 Task: Find directions from Amsterdam to Keukenhof Gardens in the Netherlands.
Action: Mouse moved to (337, 100)
Screenshot: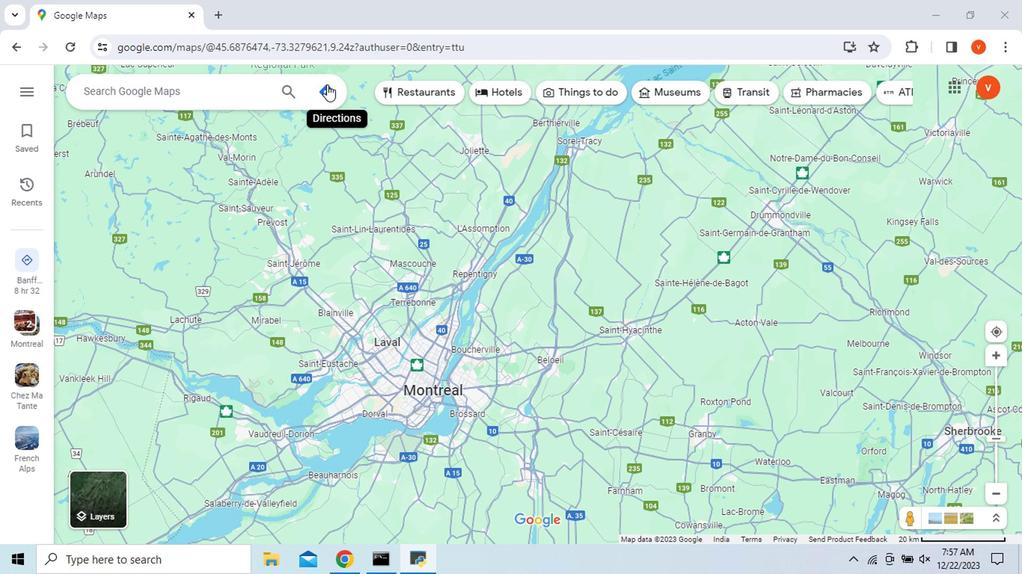 
Action: Mouse pressed left at (337, 100)
Screenshot: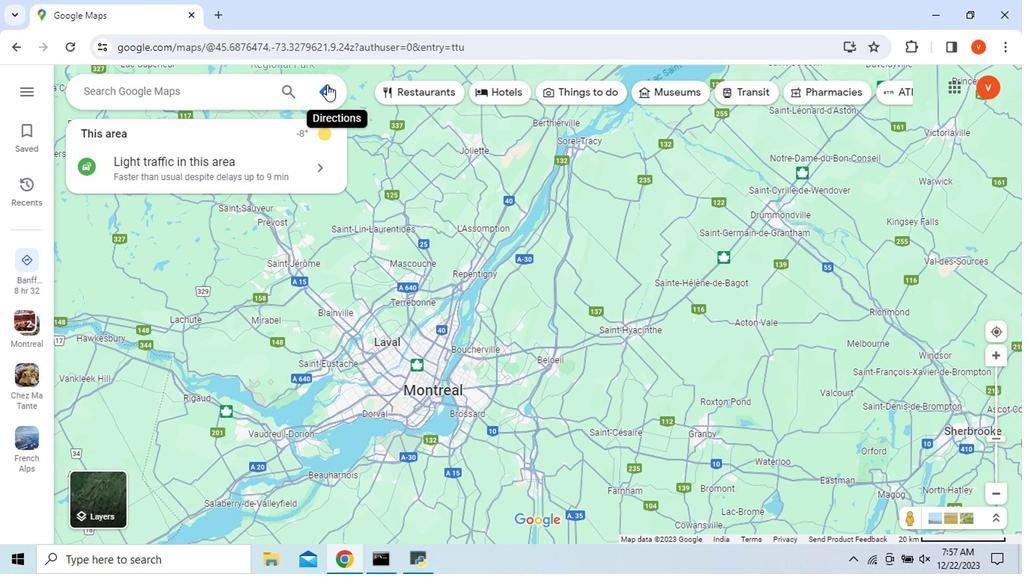 
Action: Mouse moved to (139, 150)
Screenshot: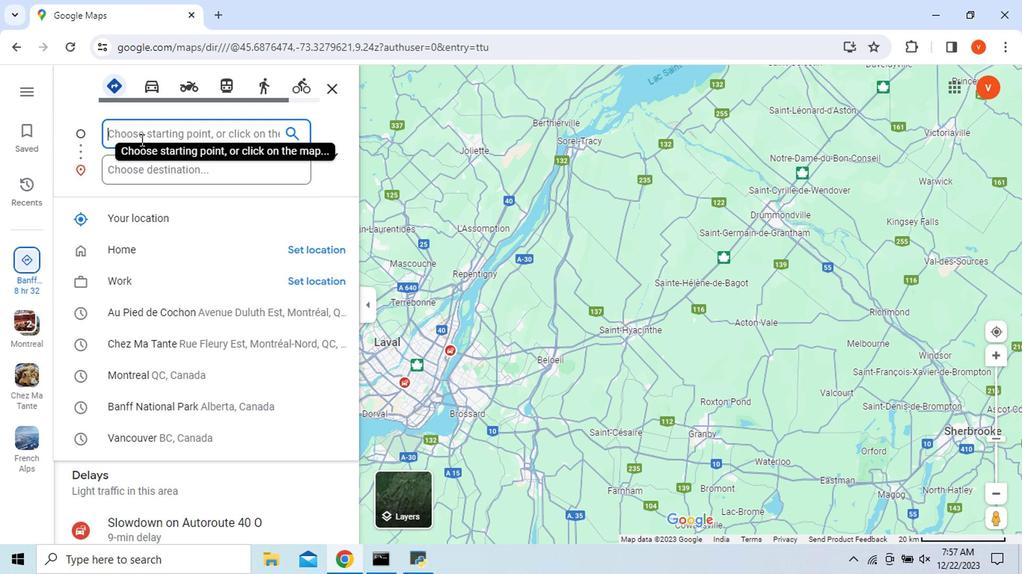 
Action: Key pressed <Key.shift>Amsterdam
Screenshot: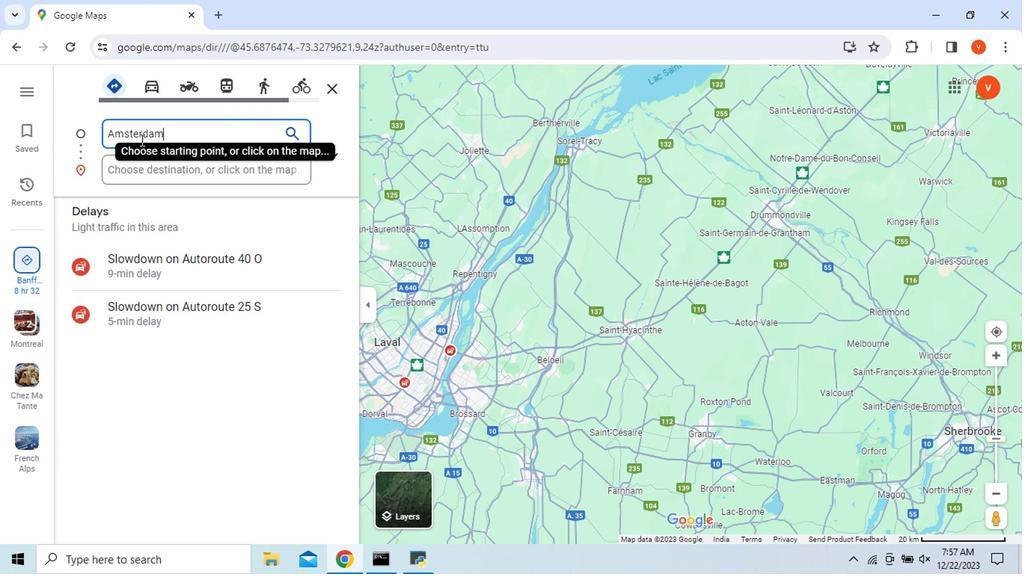 
Action: Mouse moved to (173, 215)
Screenshot: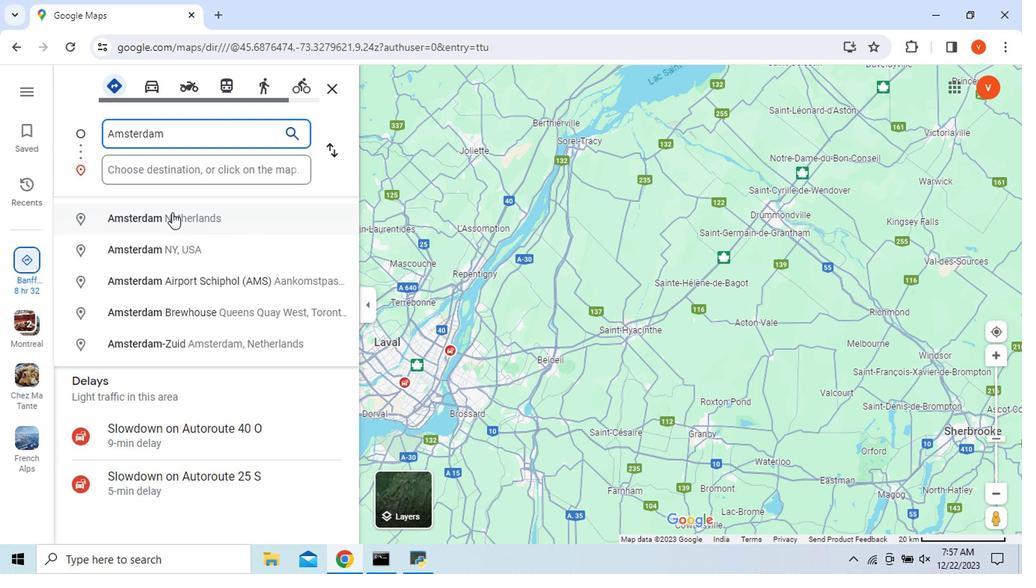 
Action: Mouse pressed left at (173, 215)
Screenshot: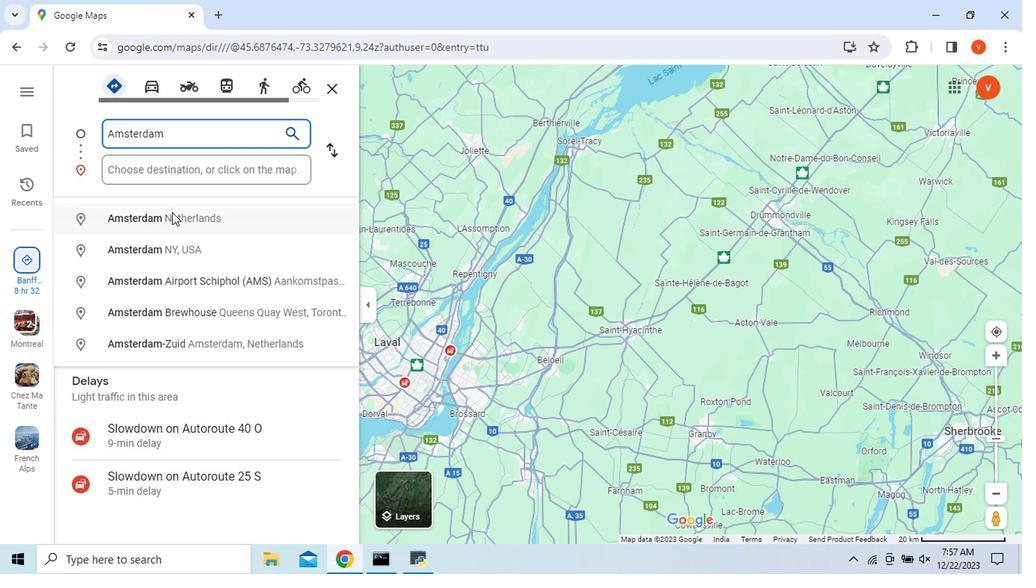 
Action: Mouse moved to (122, 177)
Screenshot: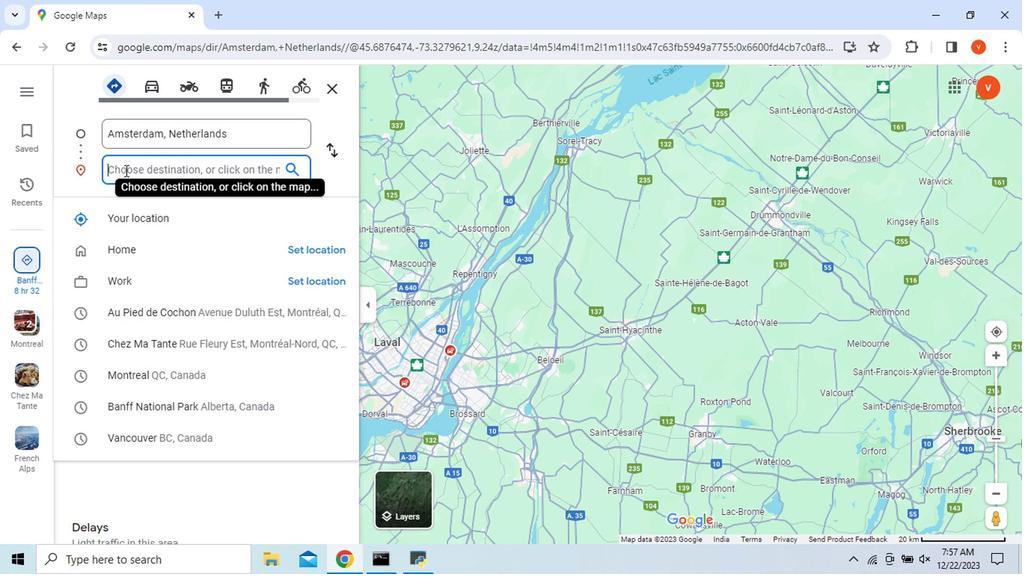 
Action: Mouse pressed left at (122, 177)
Screenshot: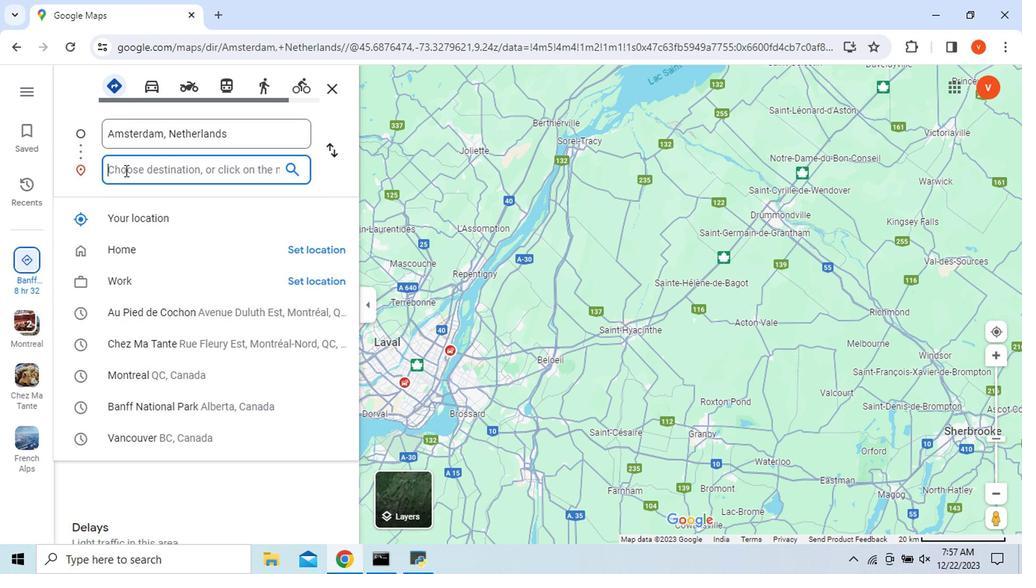 
Action: Key pressed <Key.shift_r>Keu
Screenshot: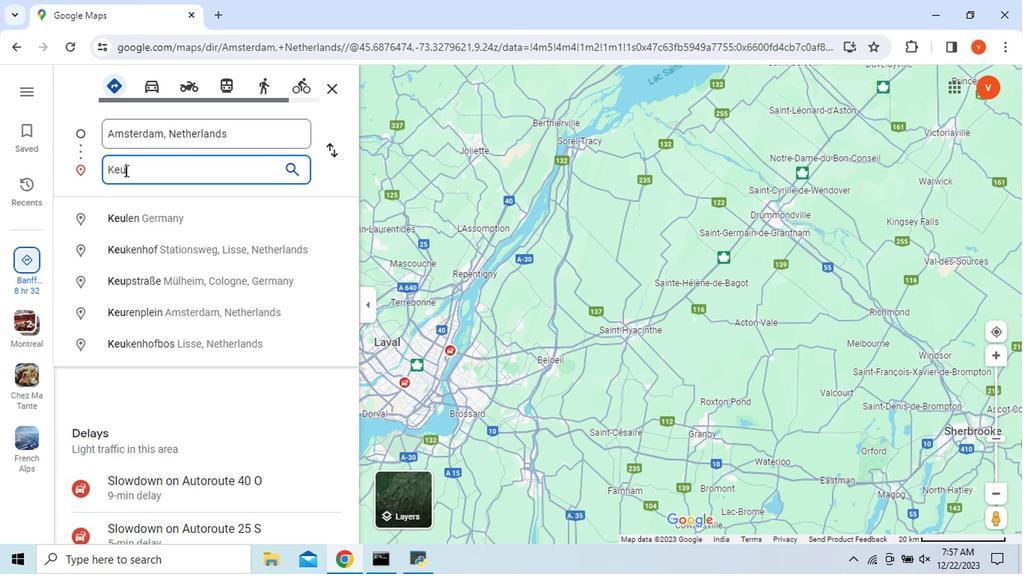 
Action: Mouse moved to (225, 228)
Screenshot: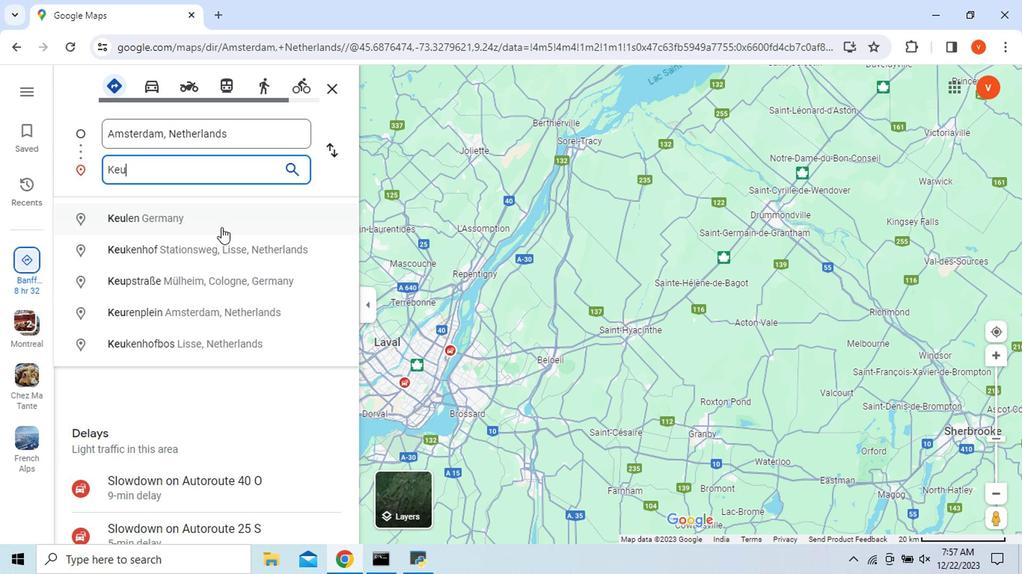 
Action: Key pressed kenhof<Key.space><Key.shift>Garden,<Key.space><Key.shift_r>Netherlands<Key.enter>
Screenshot: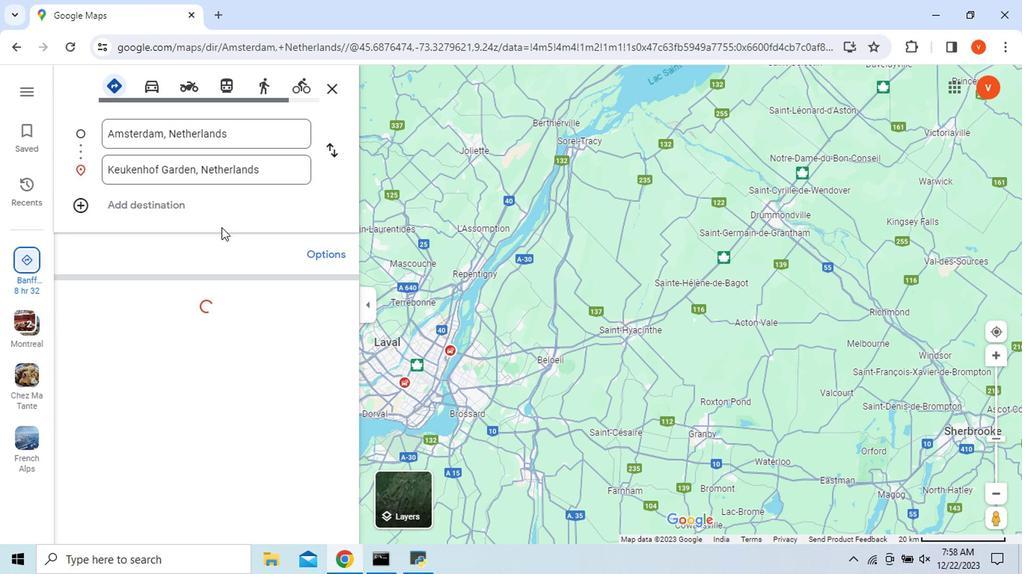 
Action: Mouse moved to (131, 417)
Screenshot: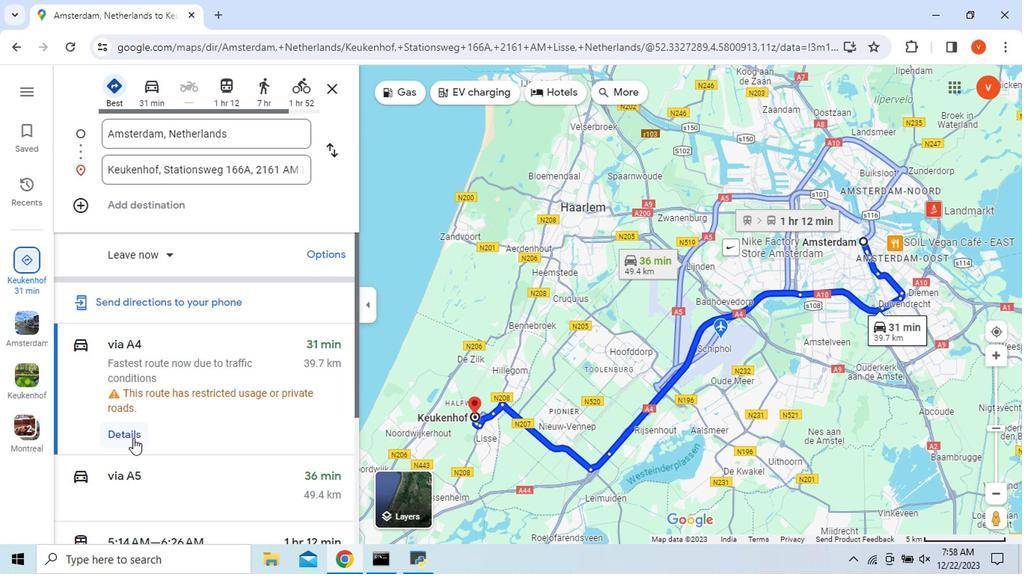 
Action: Mouse pressed left at (131, 417)
Screenshot: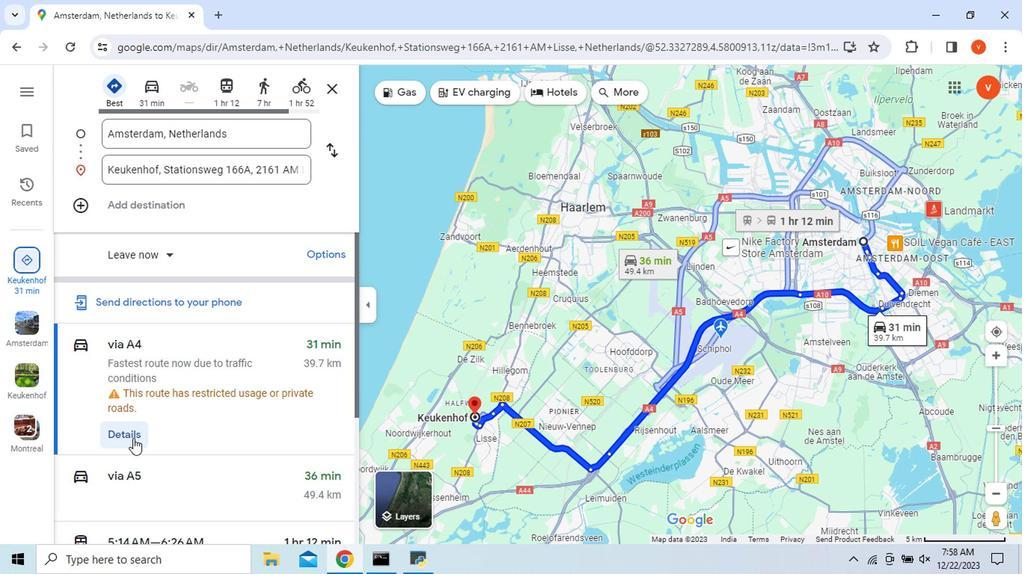 
Action: Mouse moved to (73, 288)
Screenshot: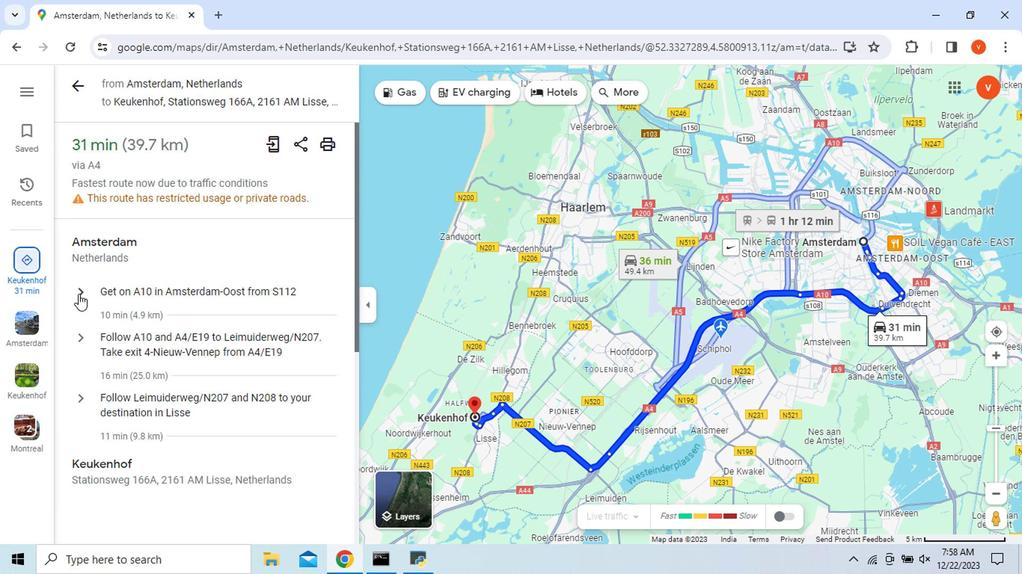 
Action: Mouse pressed left at (73, 288)
Screenshot: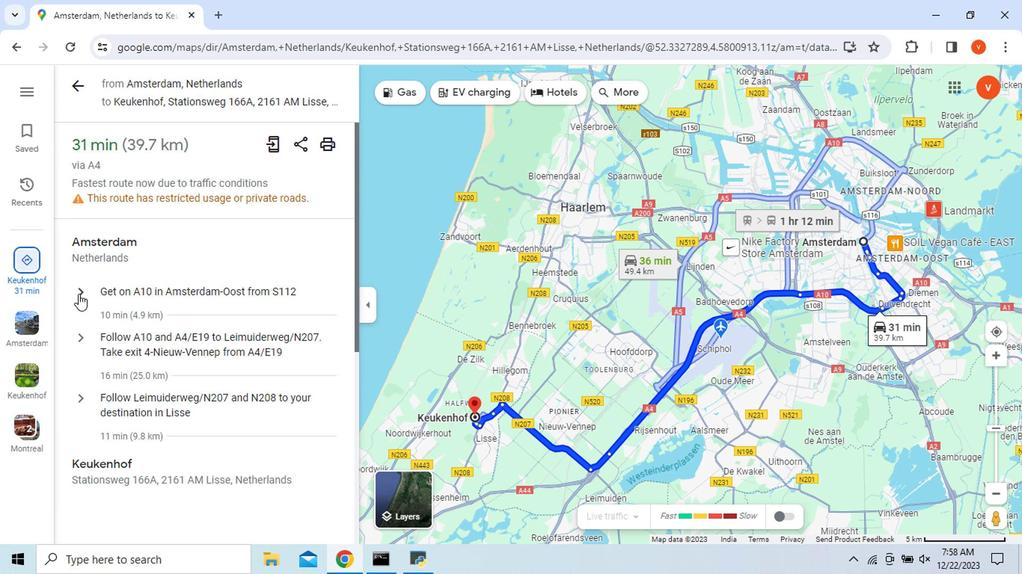 
Action: Mouse moved to (61, 302)
Screenshot: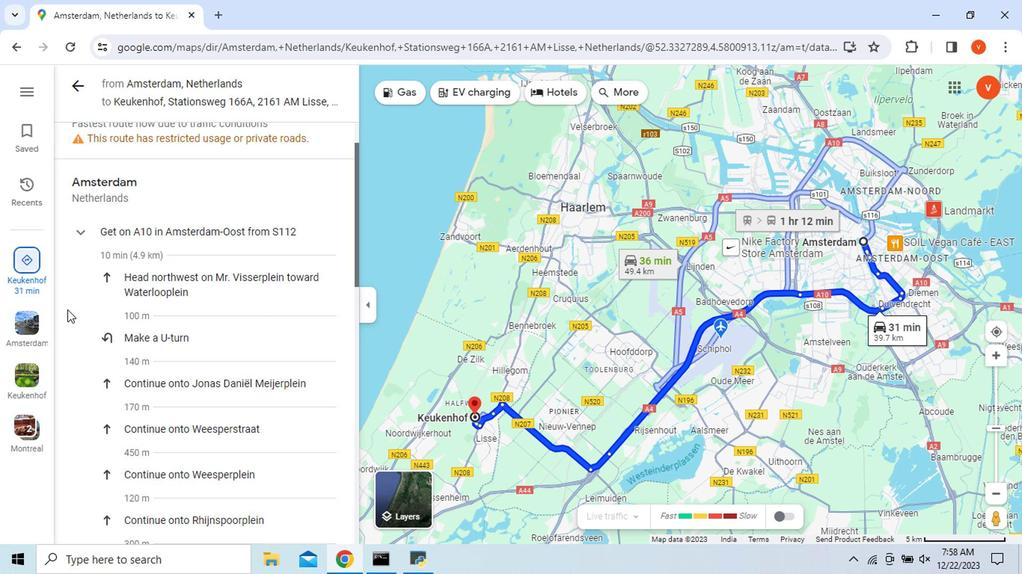 
Action: Mouse scrolled (61, 301) with delta (0, -1)
Screenshot: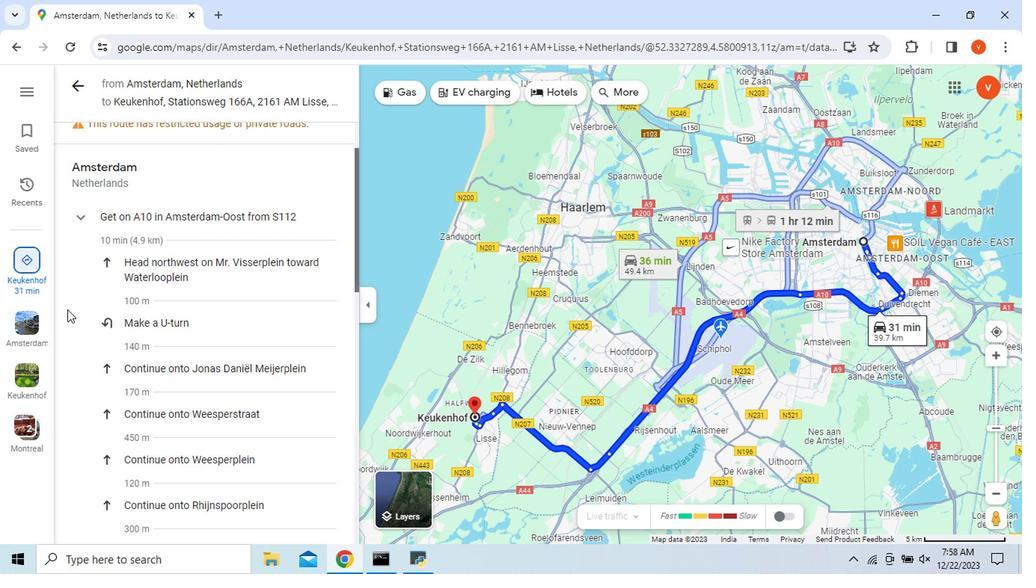
Action: Mouse scrolled (61, 301) with delta (0, -1)
Screenshot: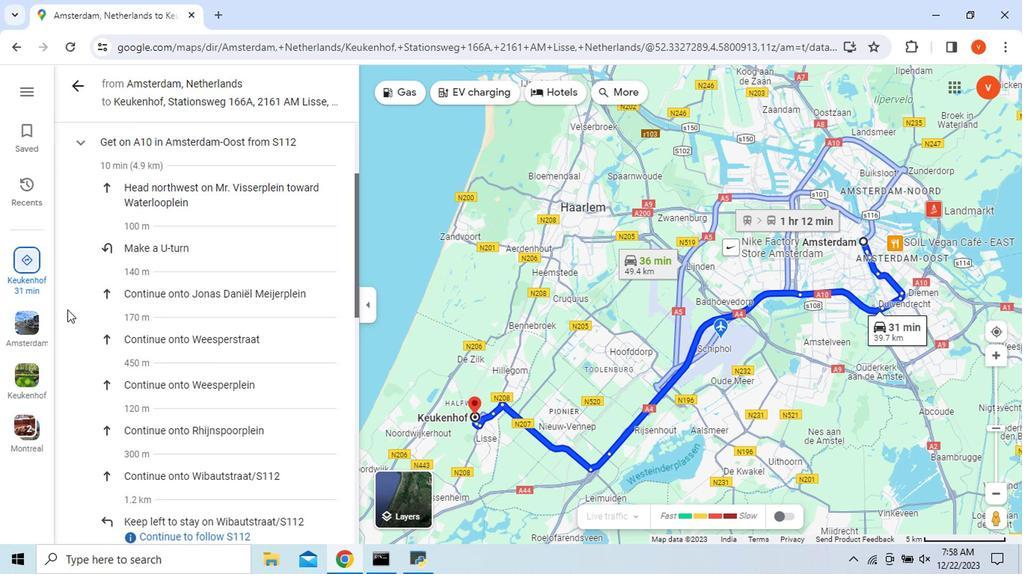 
Action: Mouse scrolled (61, 301) with delta (0, -1)
Screenshot: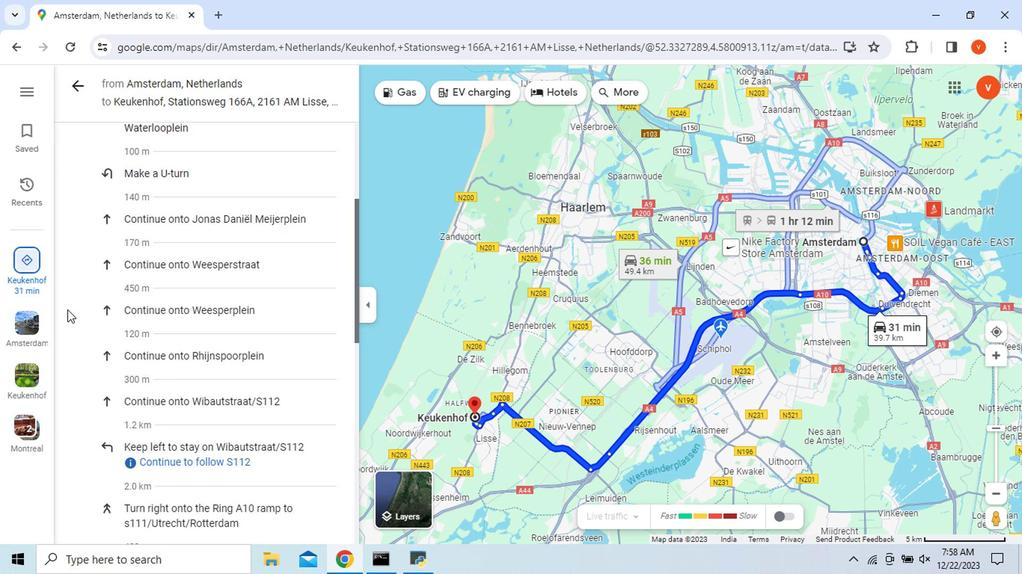 
Action: Mouse scrolled (61, 301) with delta (0, -1)
Screenshot: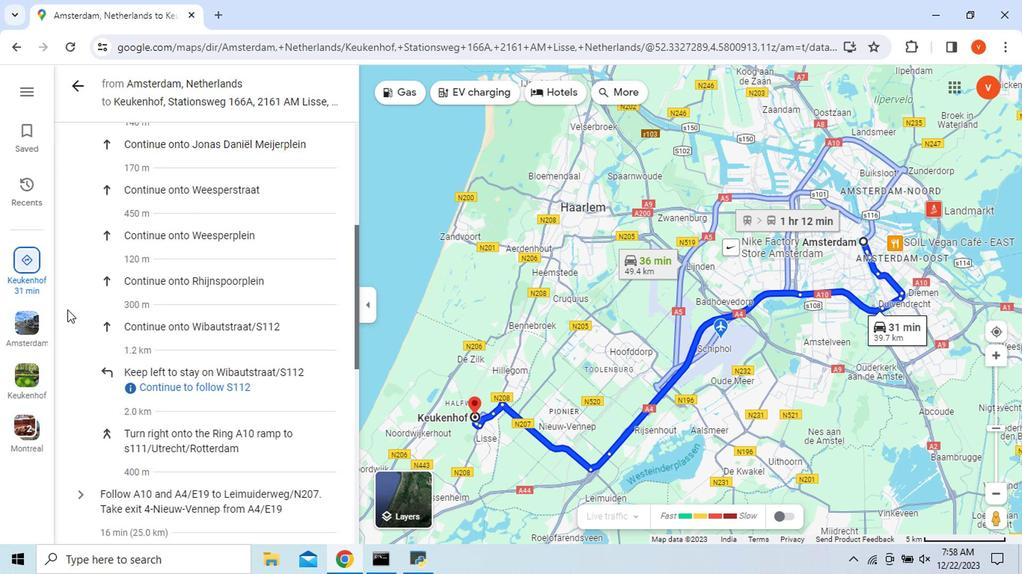 
Action: Mouse scrolled (61, 301) with delta (0, -1)
Screenshot: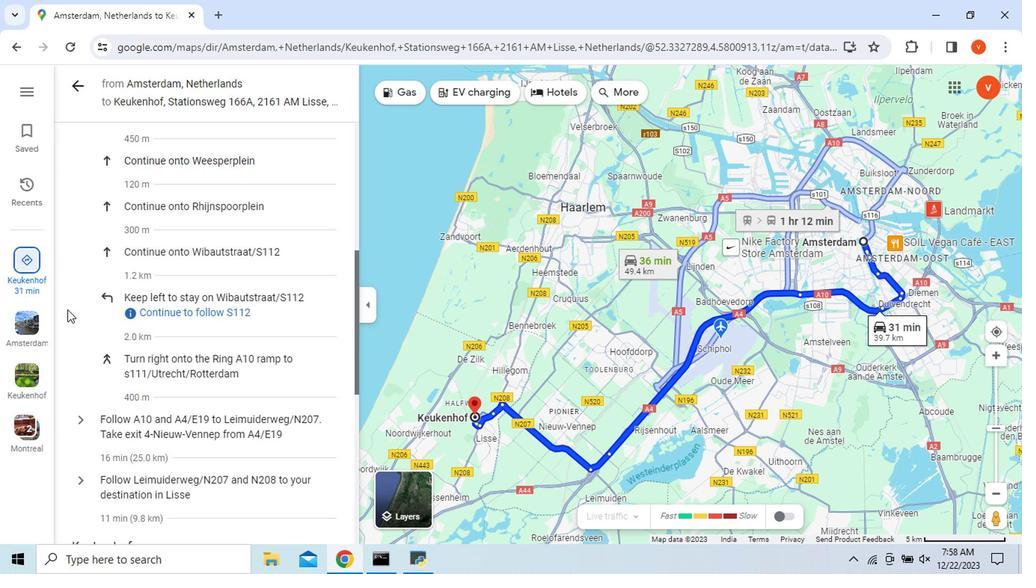 
Action: Mouse scrolled (61, 301) with delta (0, -1)
Screenshot: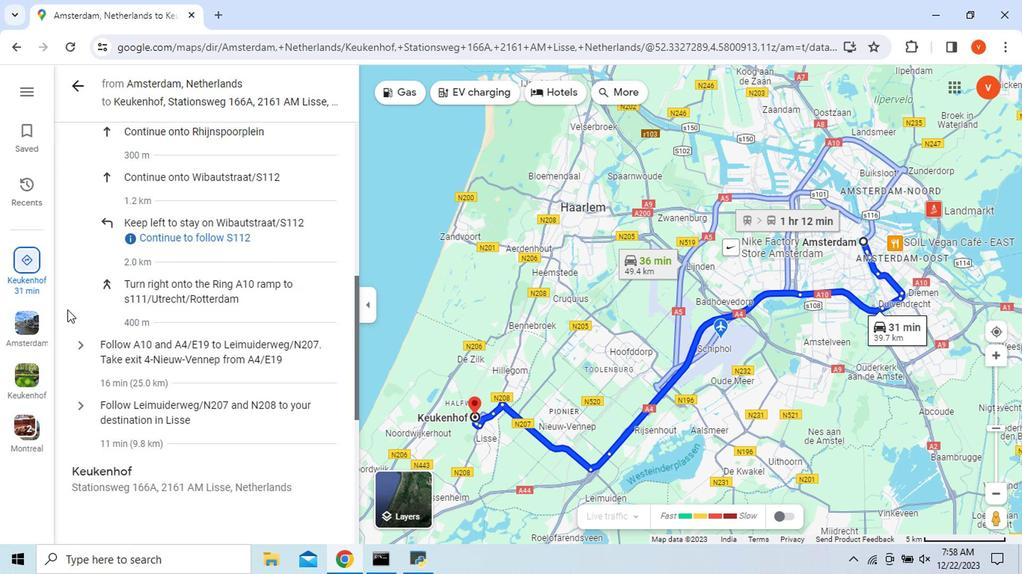 
Action: Mouse moved to (83, 333)
Screenshot: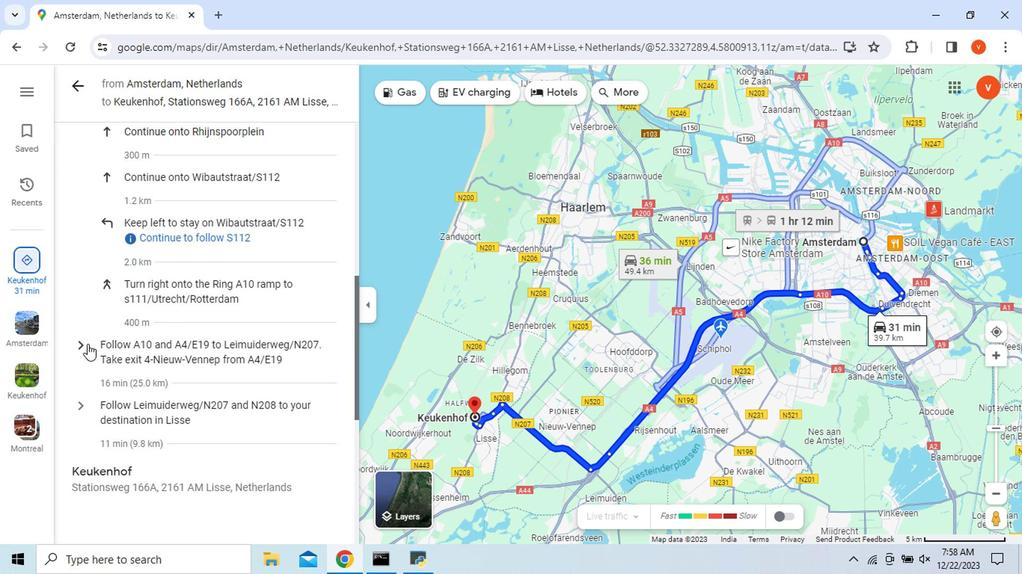 
Action: Mouse pressed left at (83, 333)
Screenshot: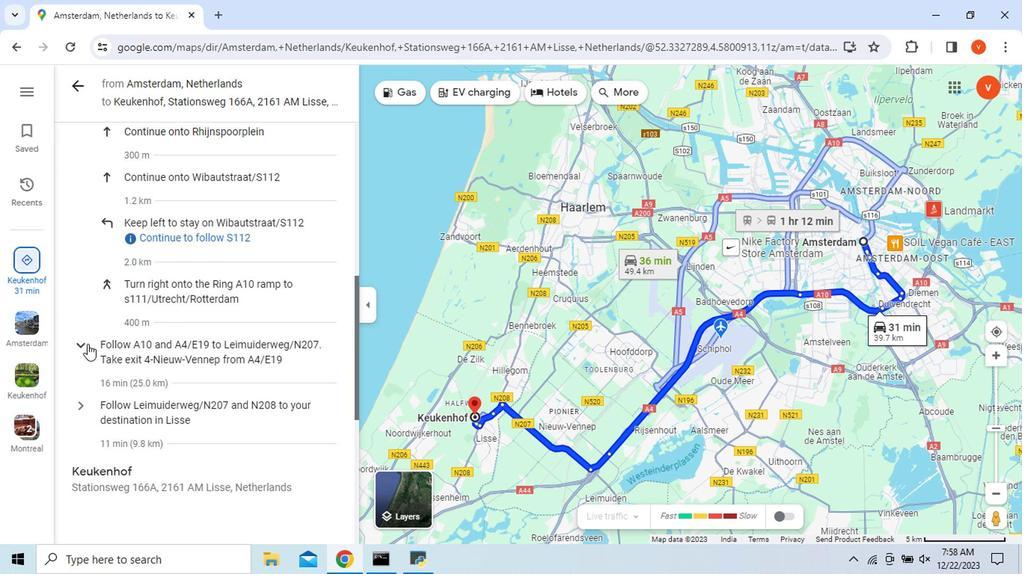 
Action: Mouse moved to (64, 352)
Screenshot: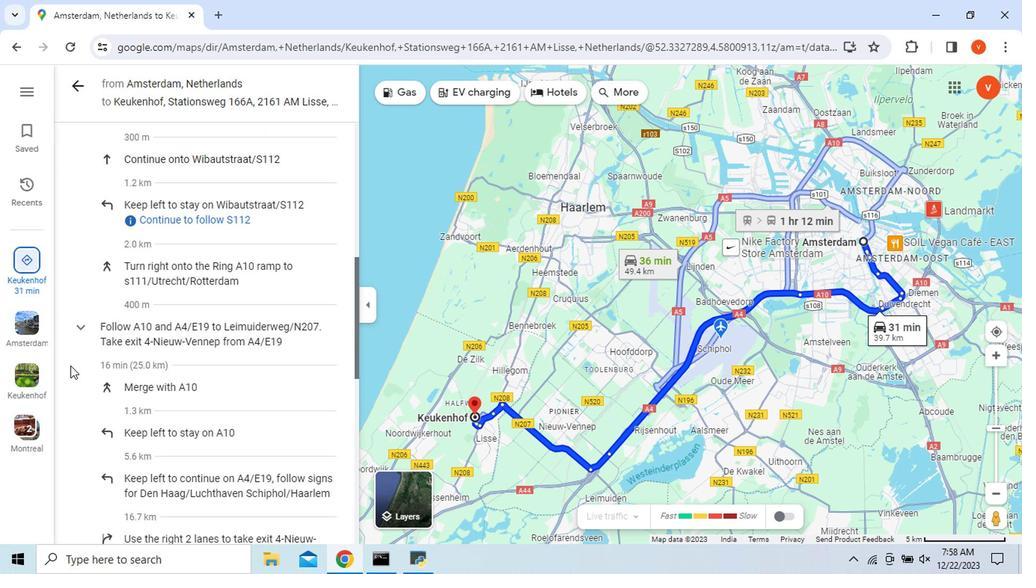 
Action: Mouse scrolled (64, 352) with delta (0, 0)
Screenshot: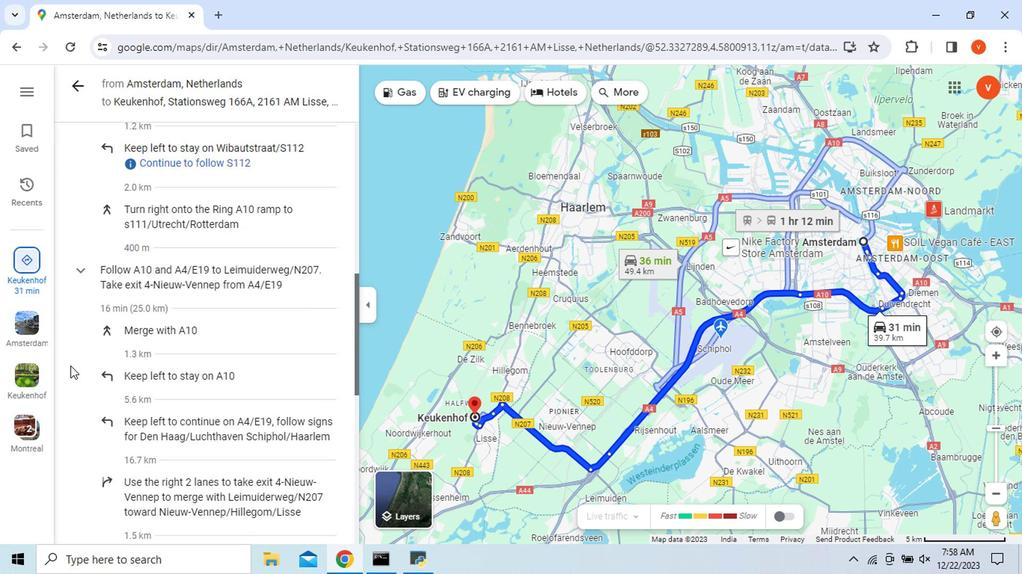 
Action: Mouse scrolled (64, 352) with delta (0, 0)
Screenshot: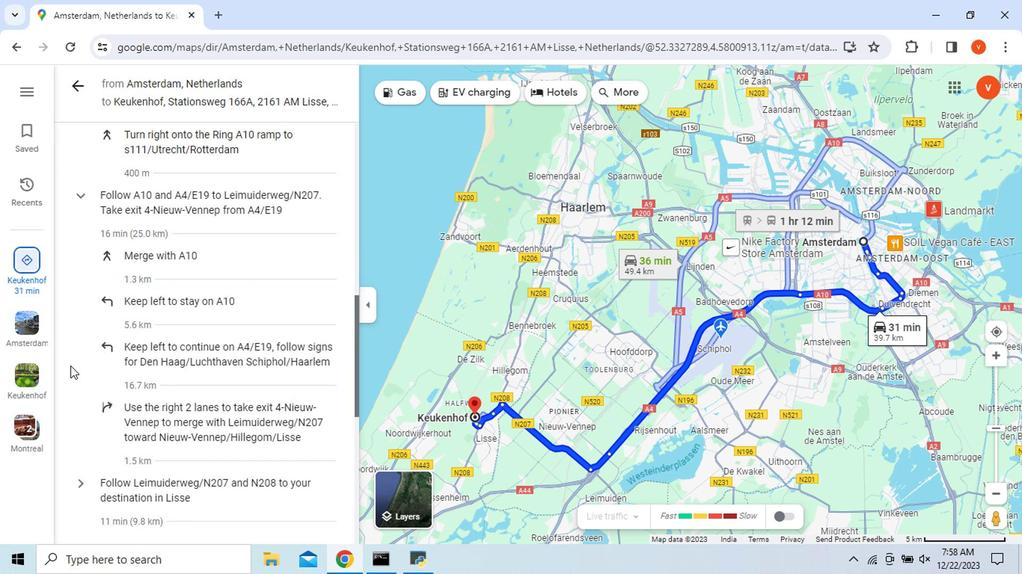 
Action: Mouse scrolled (64, 352) with delta (0, 0)
Screenshot: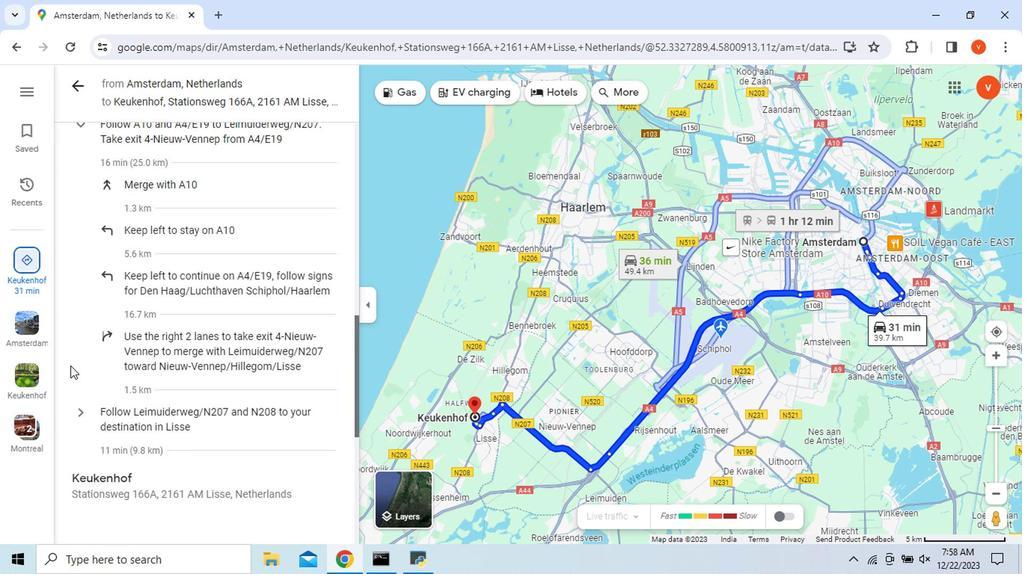
Action: Mouse scrolled (64, 352) with delta (0, 0)
Screenshot: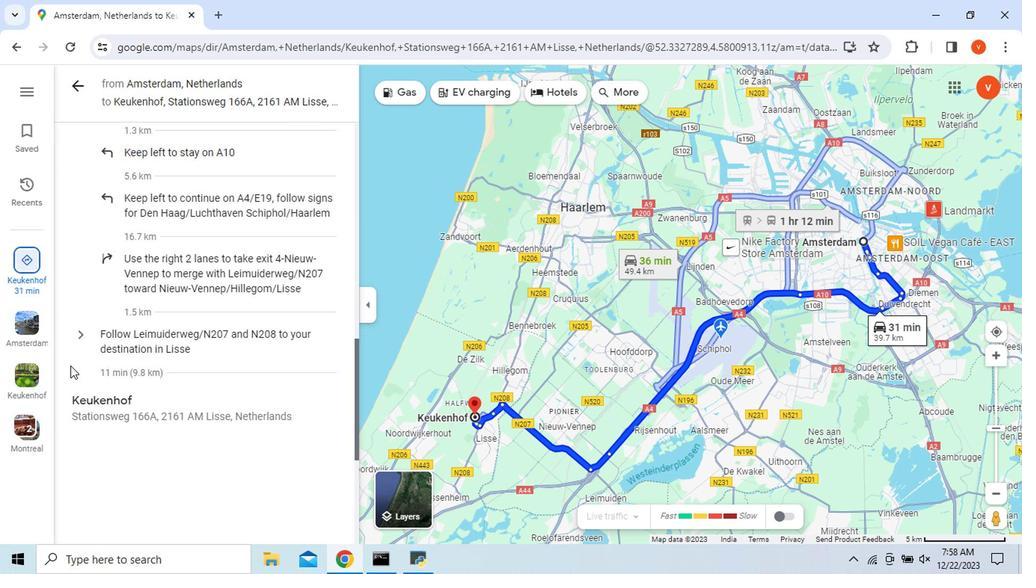 
Action: Mouse moved to (80, 330)
Screenshot: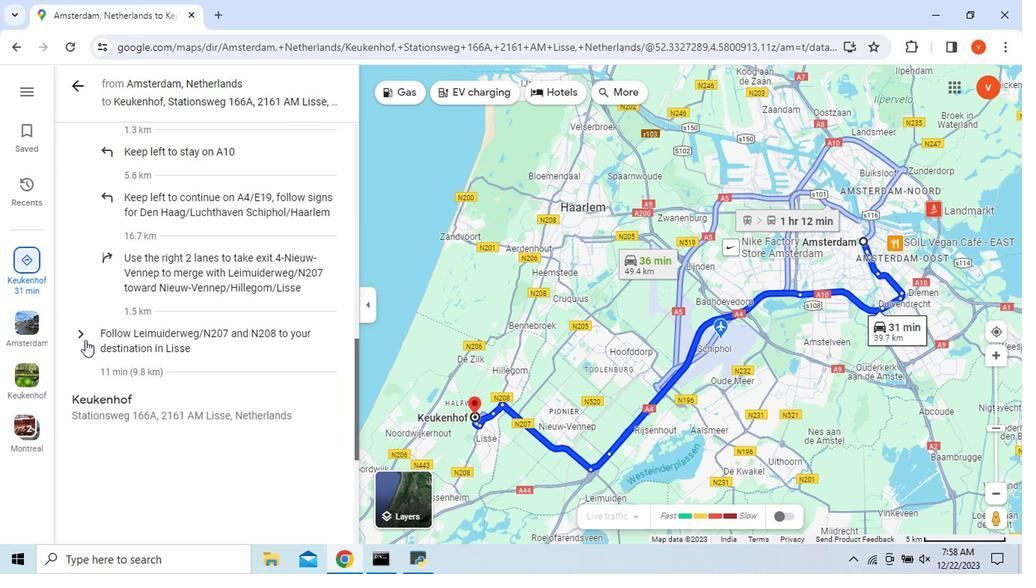 
Action: Mouse pressed left at (80, 330)
Screenshot: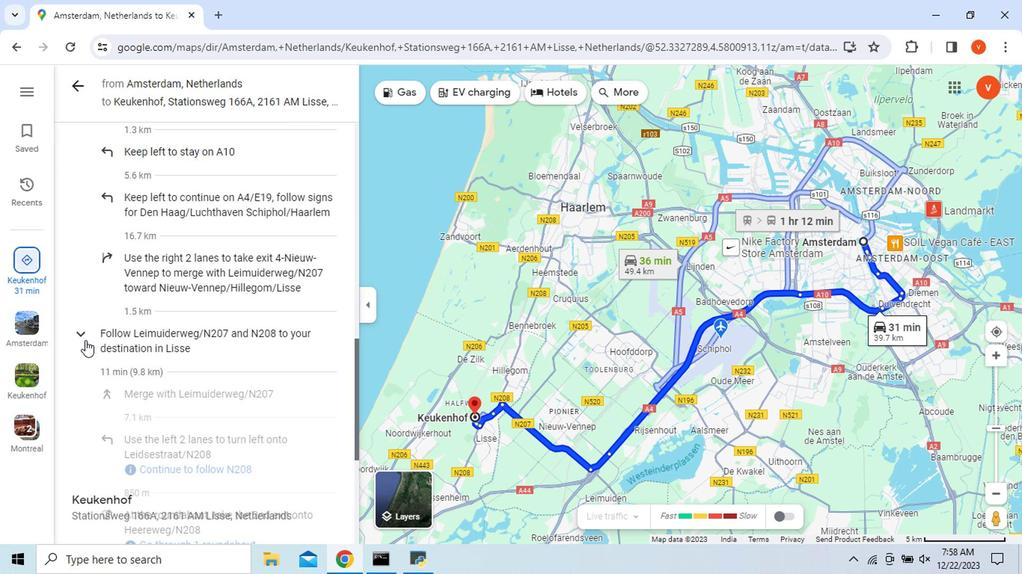 
Action: Mouse moved to (79, 339)
Screenshot: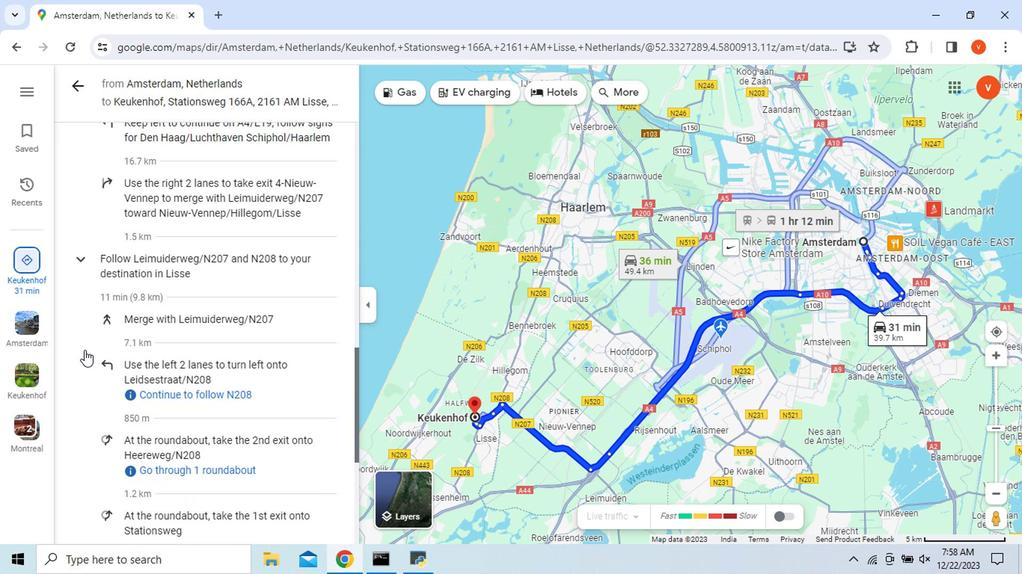 
Action: Mouse scrolled (79, 338) with delta (0, -1)
Screenshot: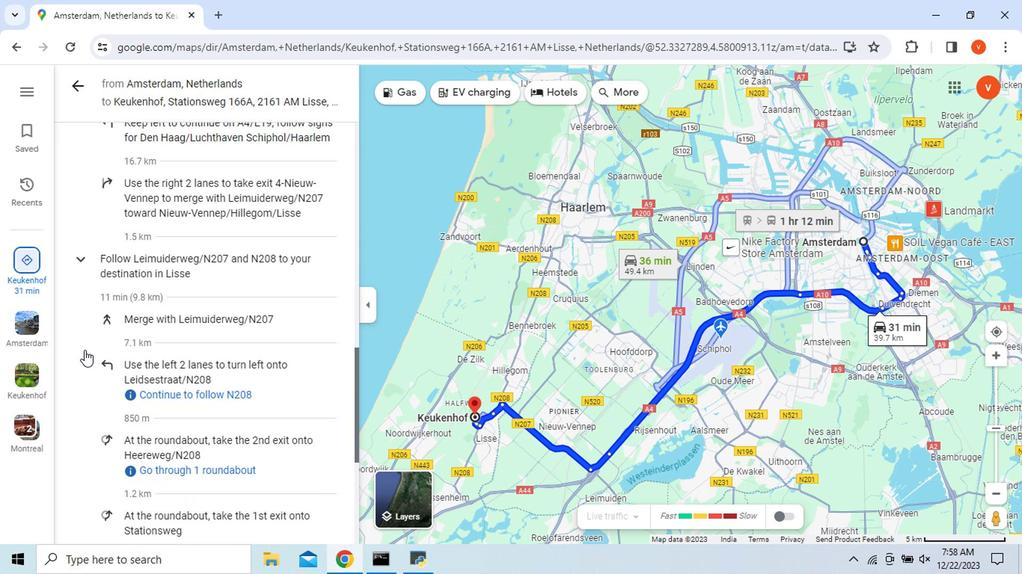 
Action: Mouse scrolled (79, 338) with delta (0, -1)
Screenshot: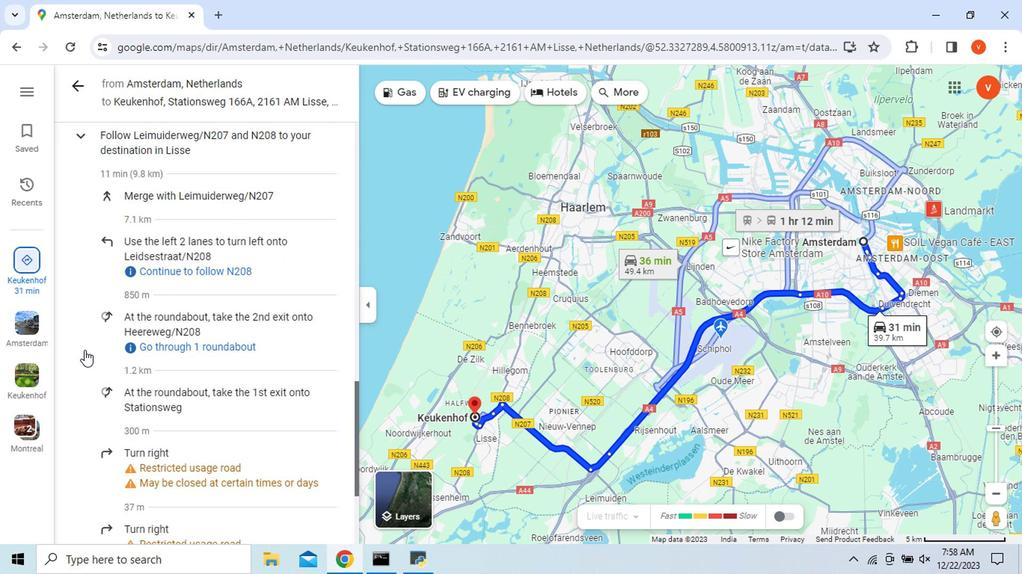
Action: Mouse scrolled (79, 338) with delta (0, -1)
Screenshot: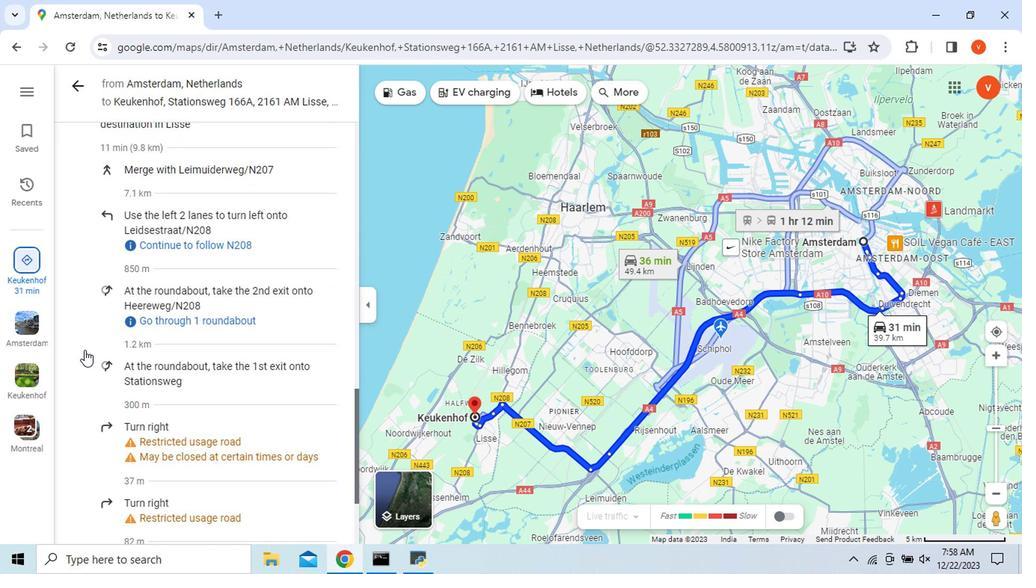 
Action: Mouse scrolled (79, 338) with delta (0, -1)
Screenshot: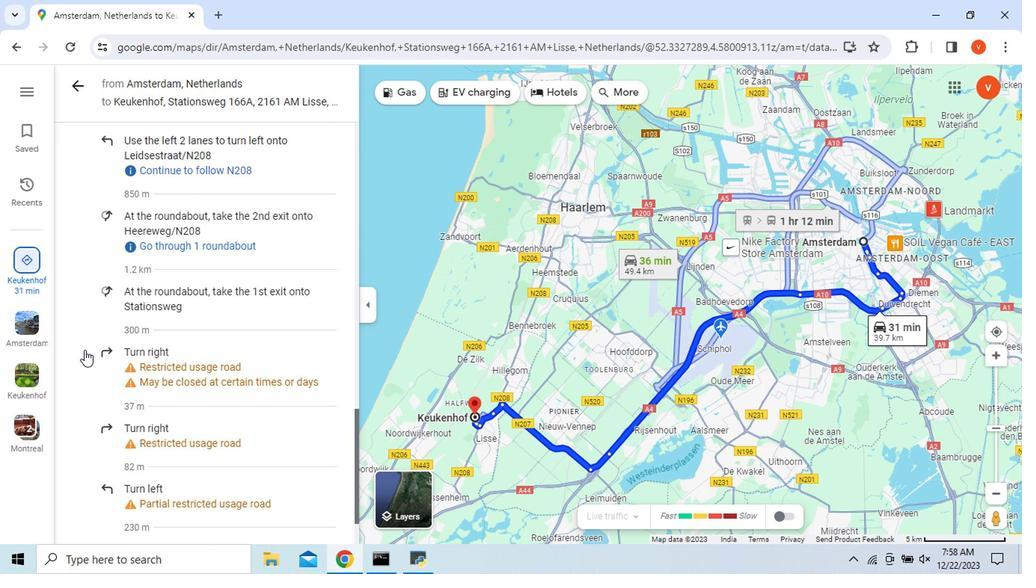 
Action: Mouse scrolled (79, 338) with delta (0, -1)
Screenshot: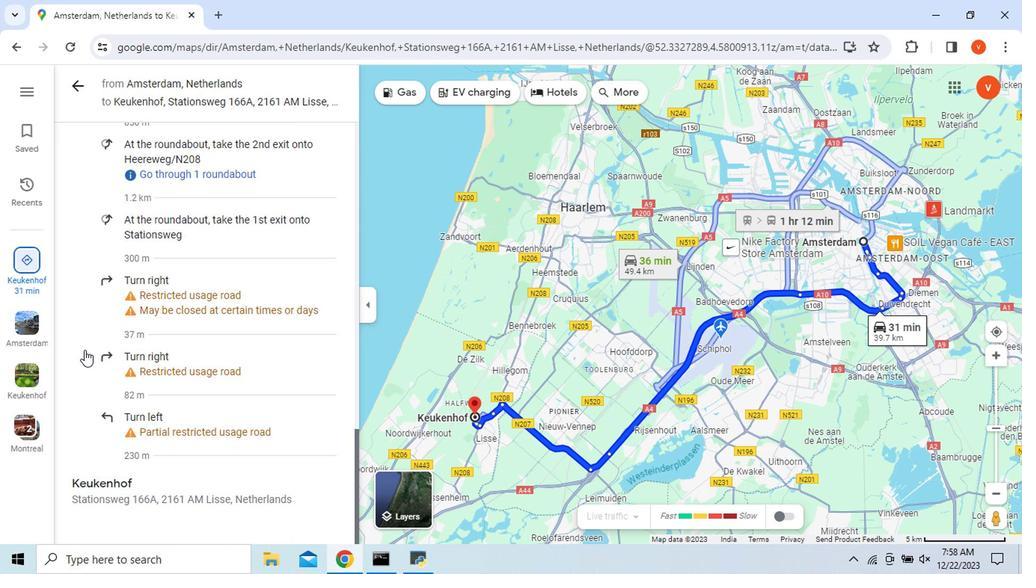 
Action: Mouse scrolled (79, 338) with delta (0, -1)
Screenshot: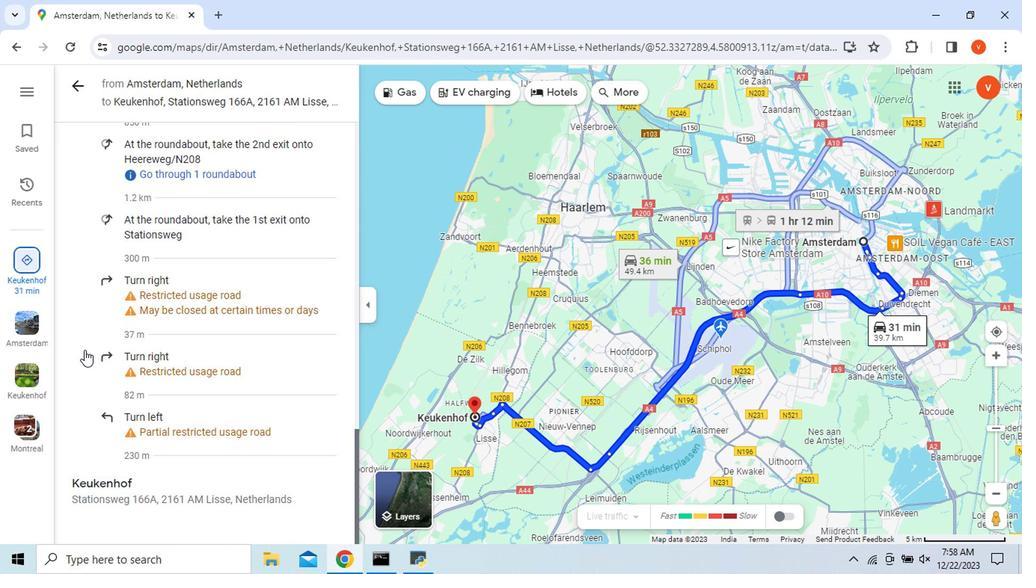 
Action: Mouse scrolled (79, 338) with delta (0, -1)
Screenshot: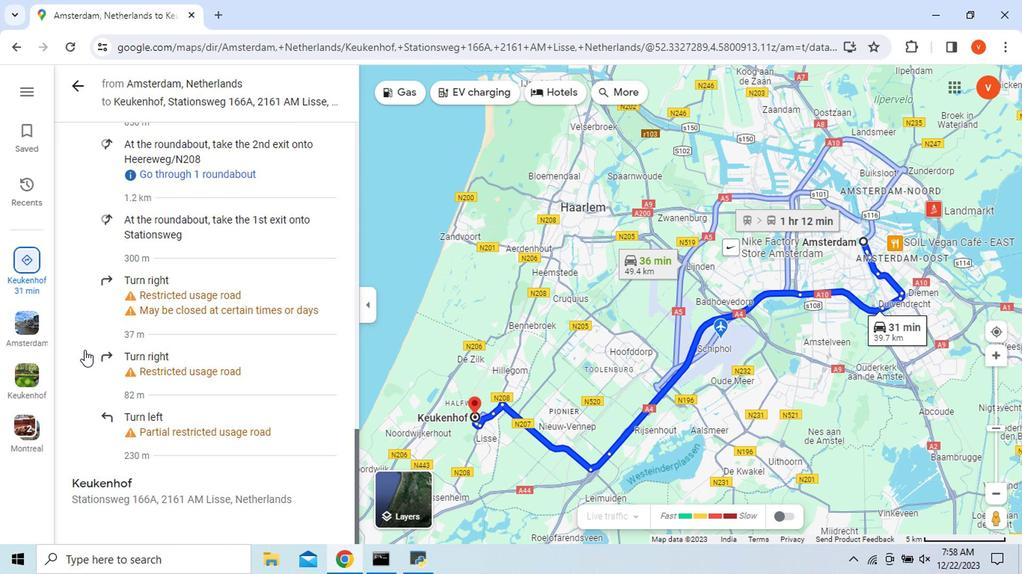 
Action: Mouse moved to (75, 103)
Screenshot: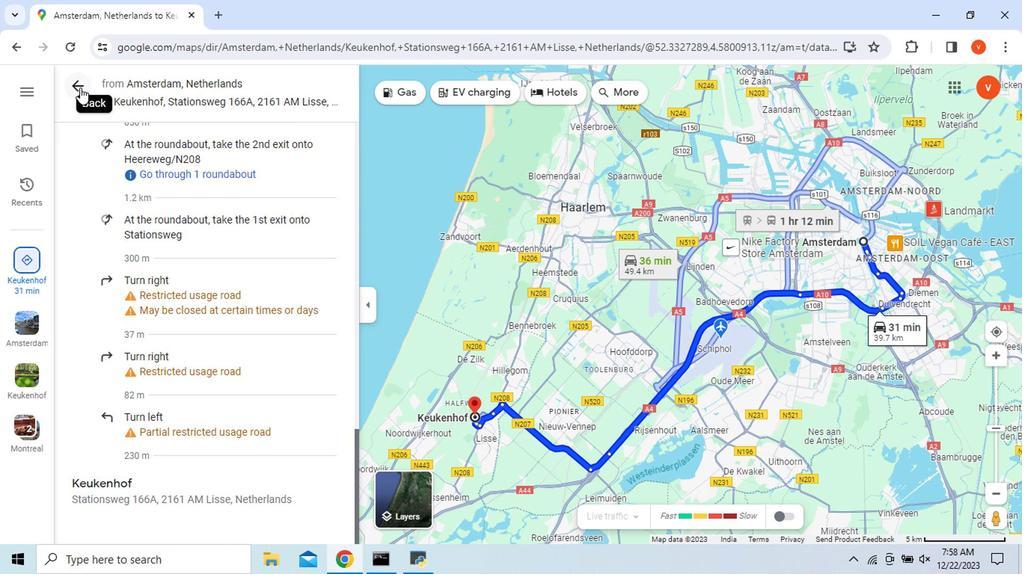 
Action: Mouse pressed left at (75, 103)
Screenshot: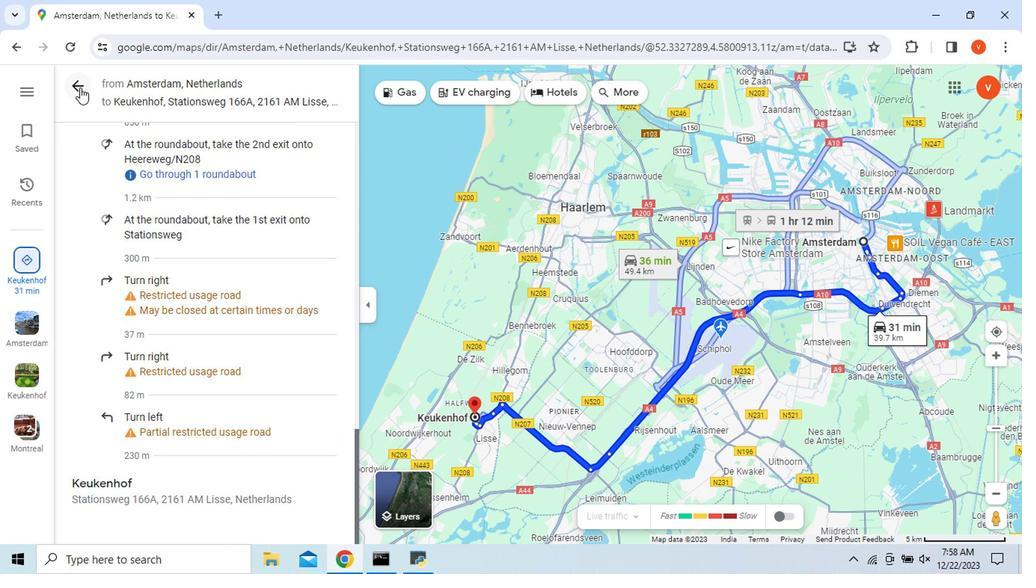 
Action: Mouse moved to (262, 399)
Screenshot: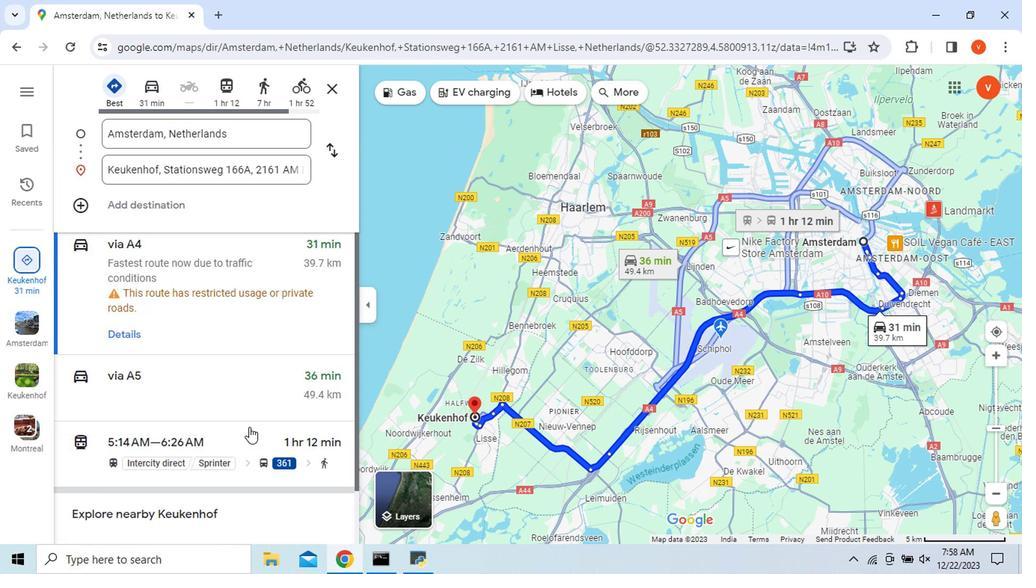 
Action: Mouse scrolled (262, 399) with delta (0, 0)
Screenshot: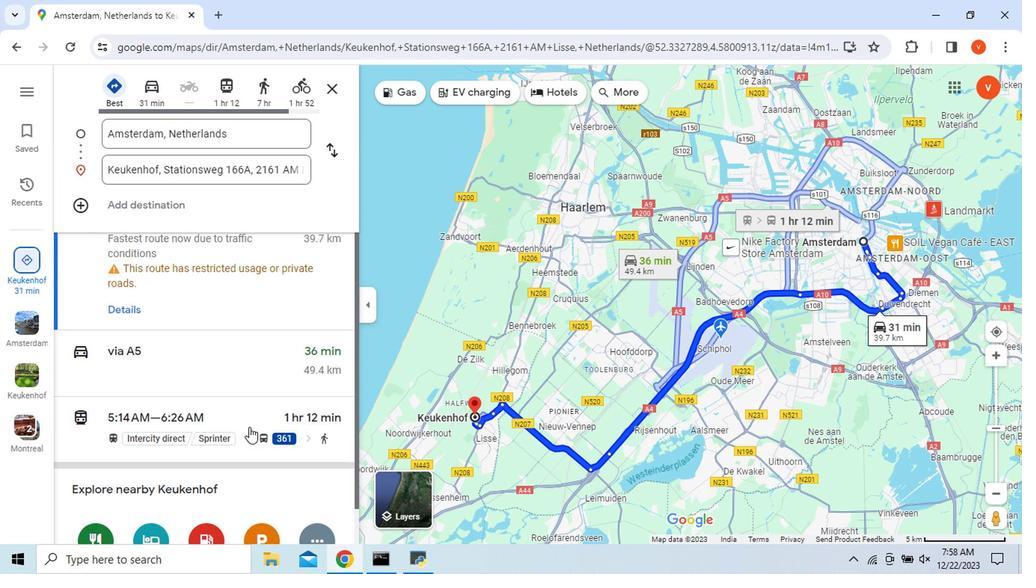 
Action: Mouse moved to (254, 408)
Screenshot: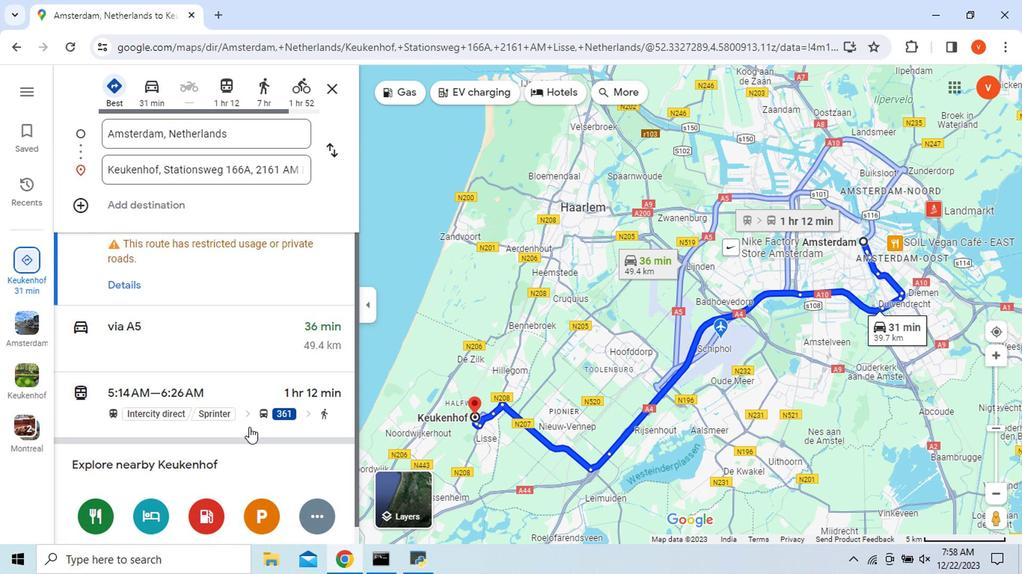 
Action: Mouse scrolled (254, 407) with delta (0, -1)
Screenshot: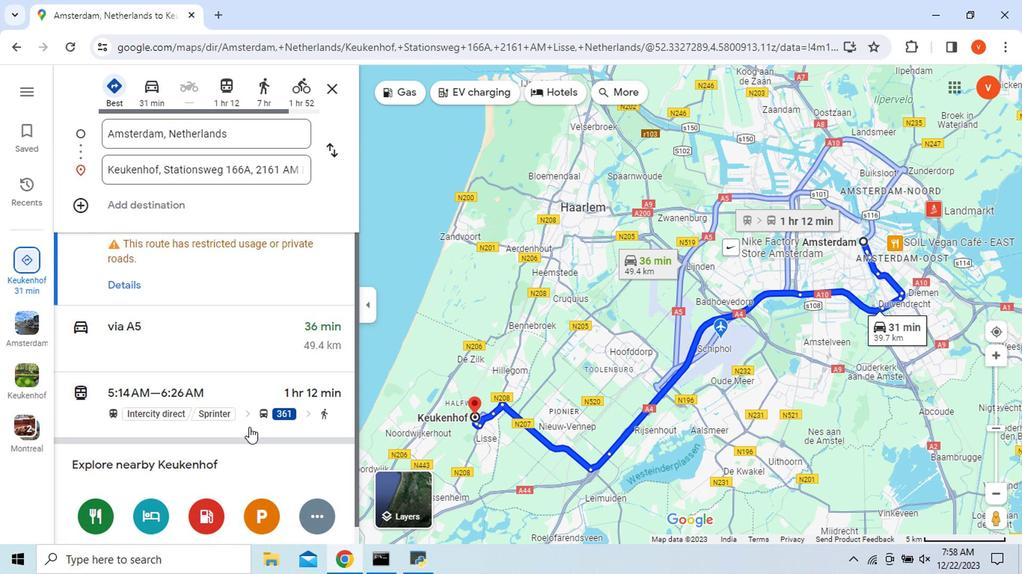 
Action: Mouse moved to (203, 332)
Screenshot: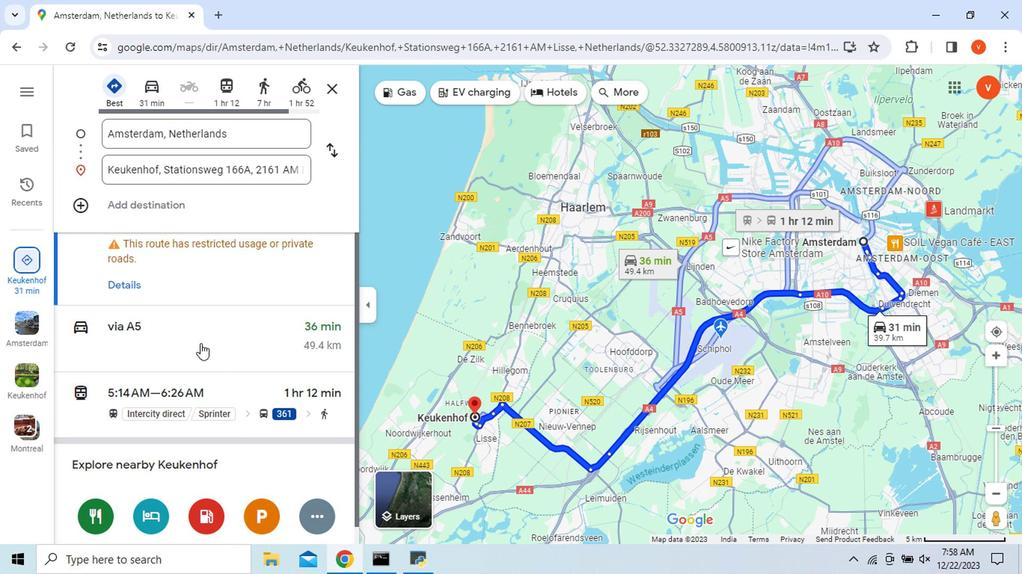 
Action: Mouse pressed left at (203, 332)
Screenshot: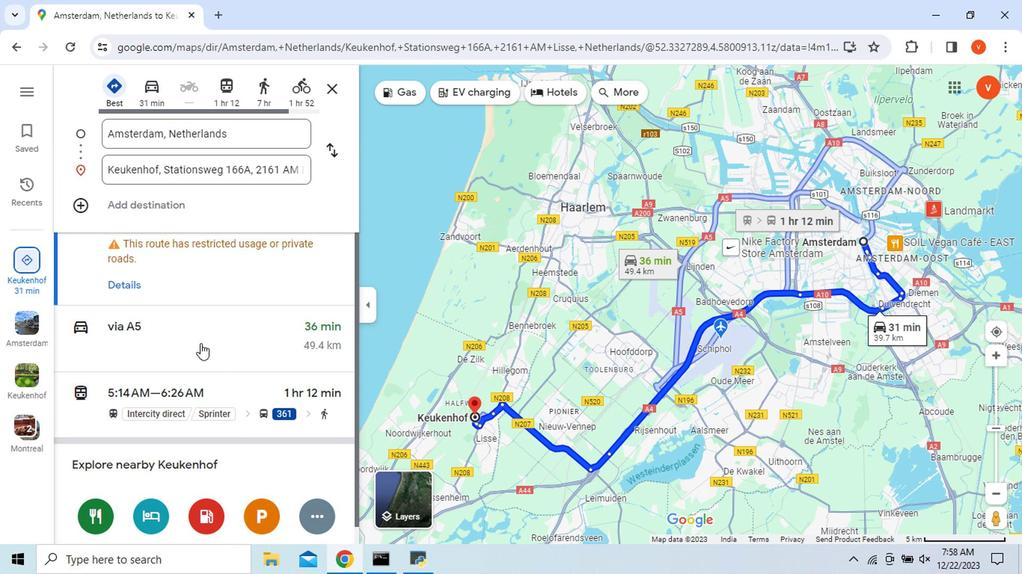 
Action: Mouse moved to (136, 326)
Screenshot: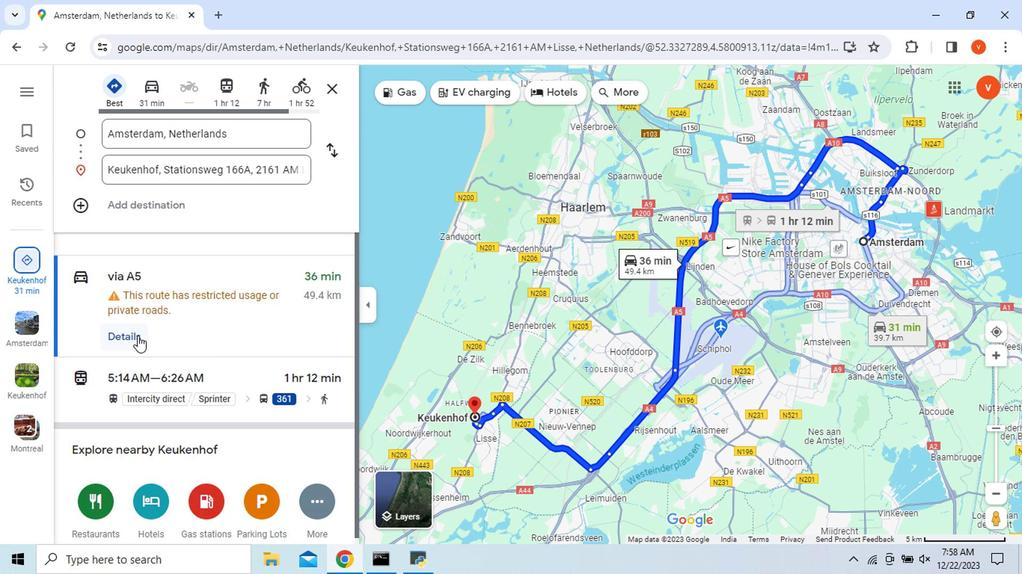 
Action: Mouse pressed left at (136, 326)
Screenshot: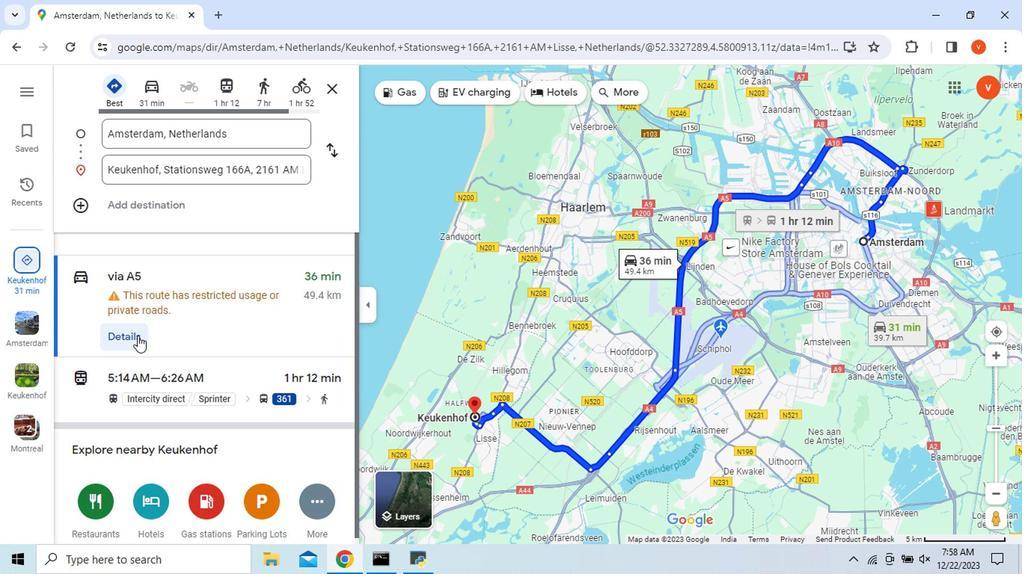 
Action: Mouse moved to (71, 269)
Screenshot: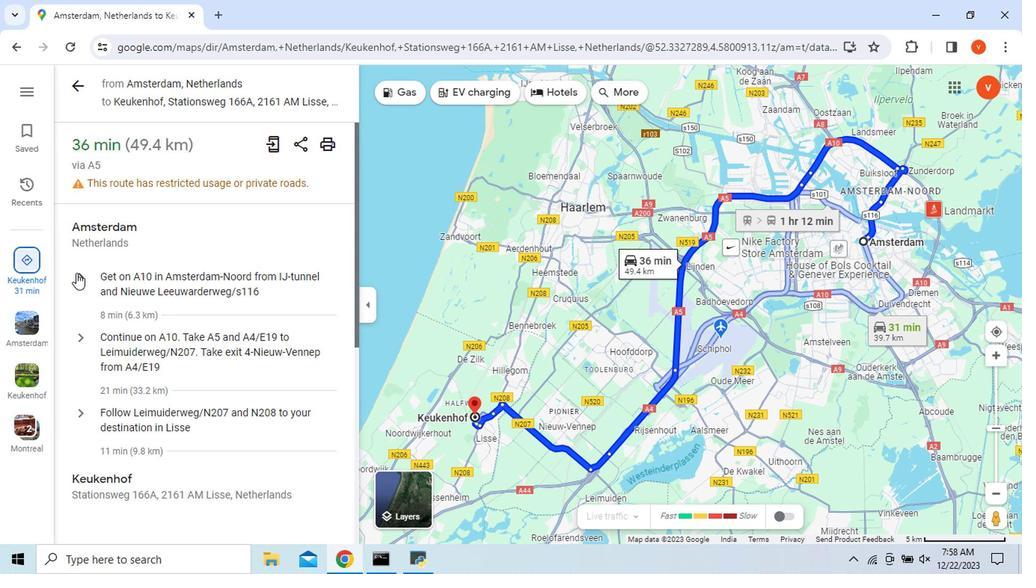 
Action: Mouse pressed left at (71, 269)
Screenshot: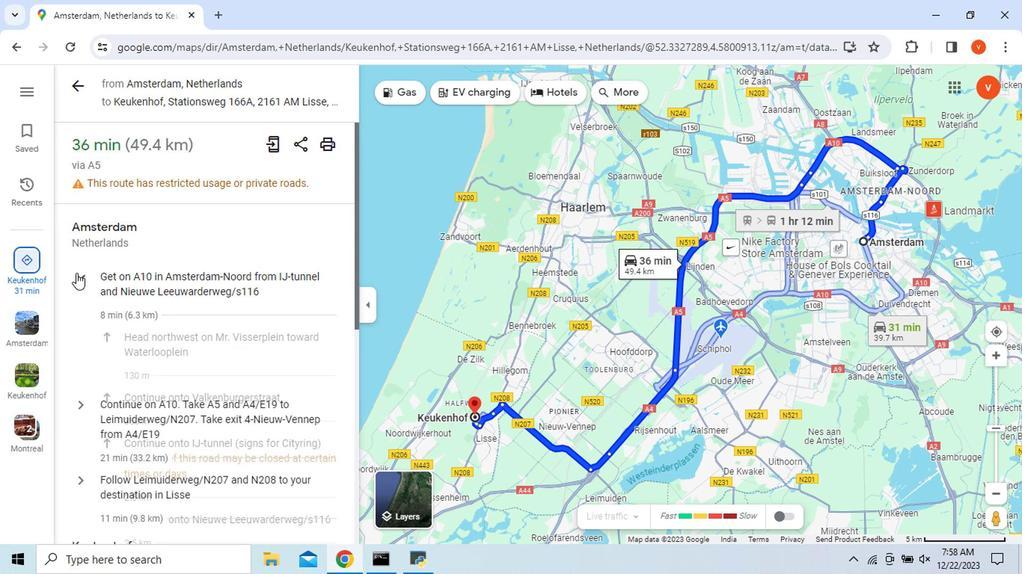 
Action: Mouse moved to (71, 272)
Screenshot: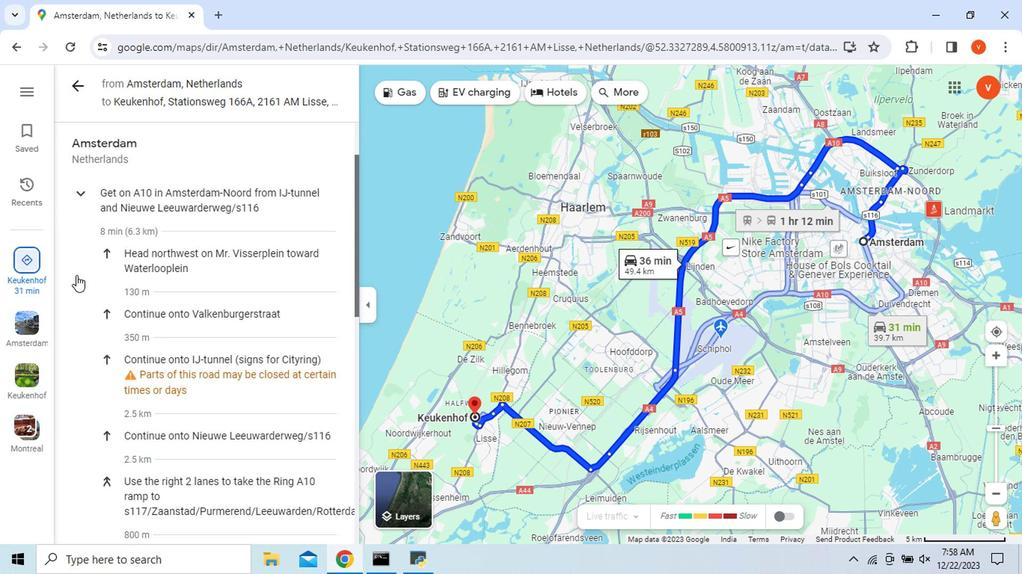 
Action: Mouse scrolled (71, 270) with delta (0, -1)
Screenshot: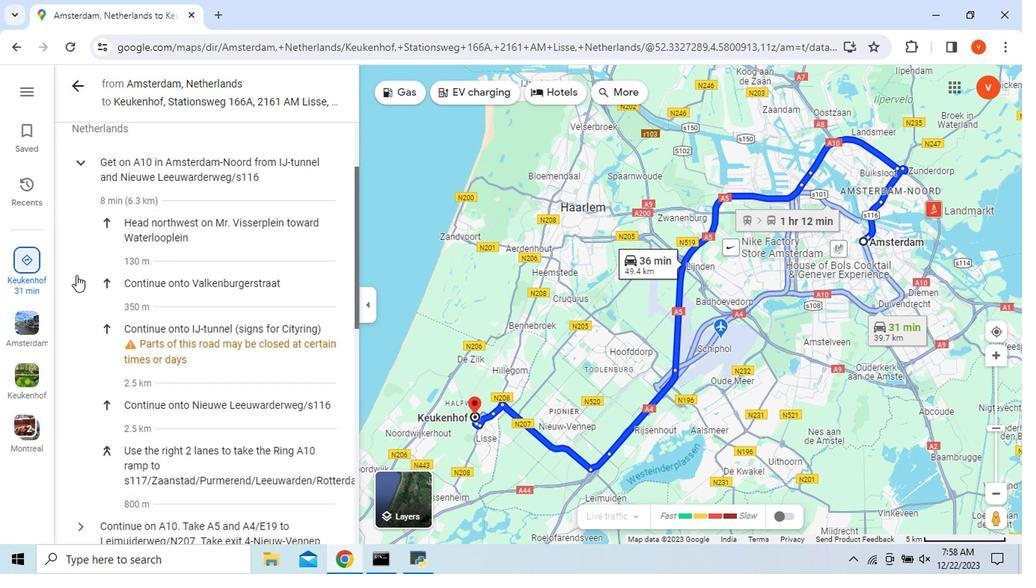 
Action: Mouse scrolled (71, 270) with delta (0, -1)
Screenshot: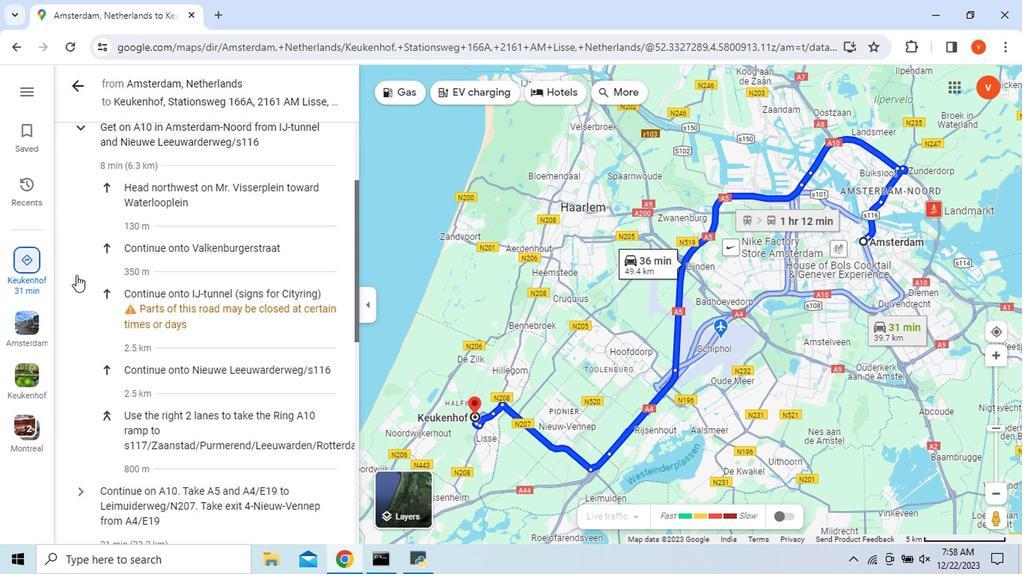 
Action: Mouse scrolled (71, 270) with delta (0, -1)
Screenshot: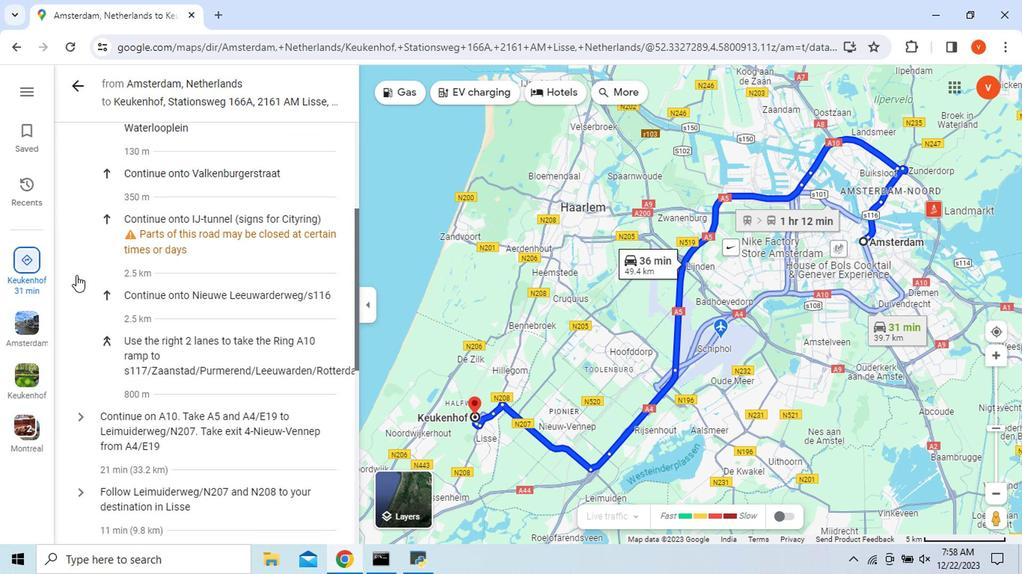 
Action: Mouse scrolled (71, 270) with delta (0, -1)
Screenshot: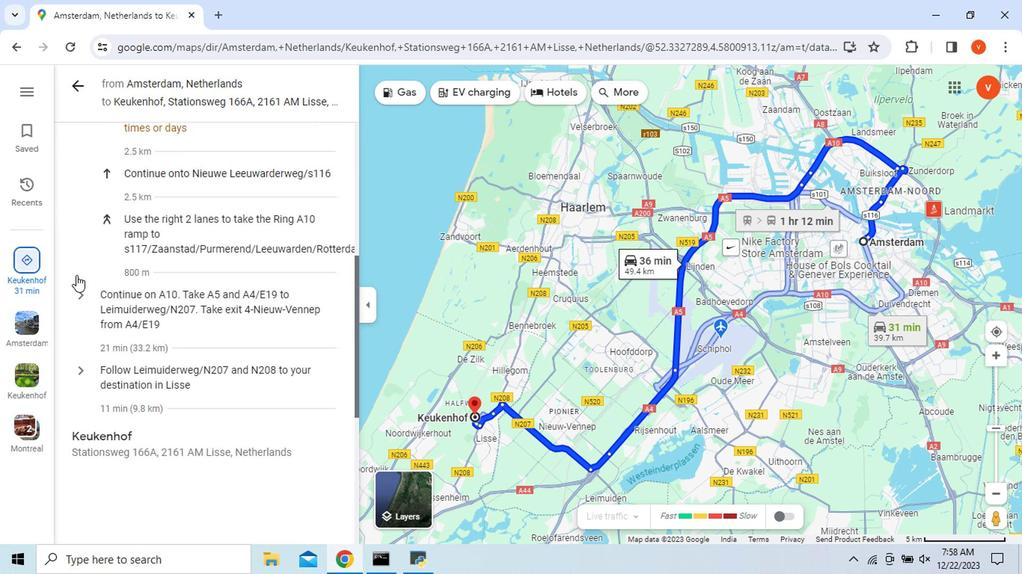 
Action: Mouse scrolled (71, 270) with delta (0, -1)
Screenshot: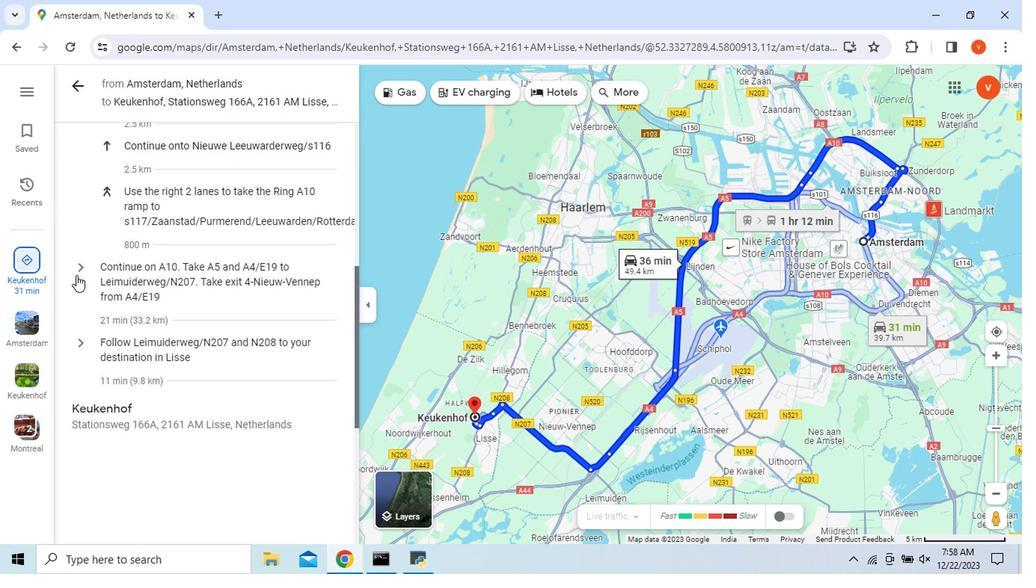 
Action: Mouse moved to (71, 266)
Screenshot: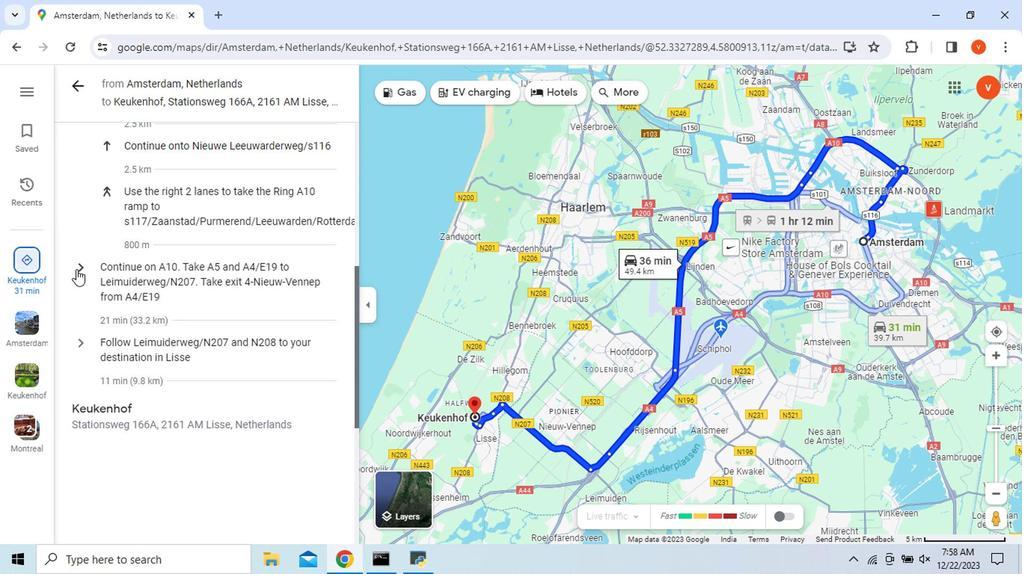 
Action: Mouse pressed left at (71, 266)
Screenshot: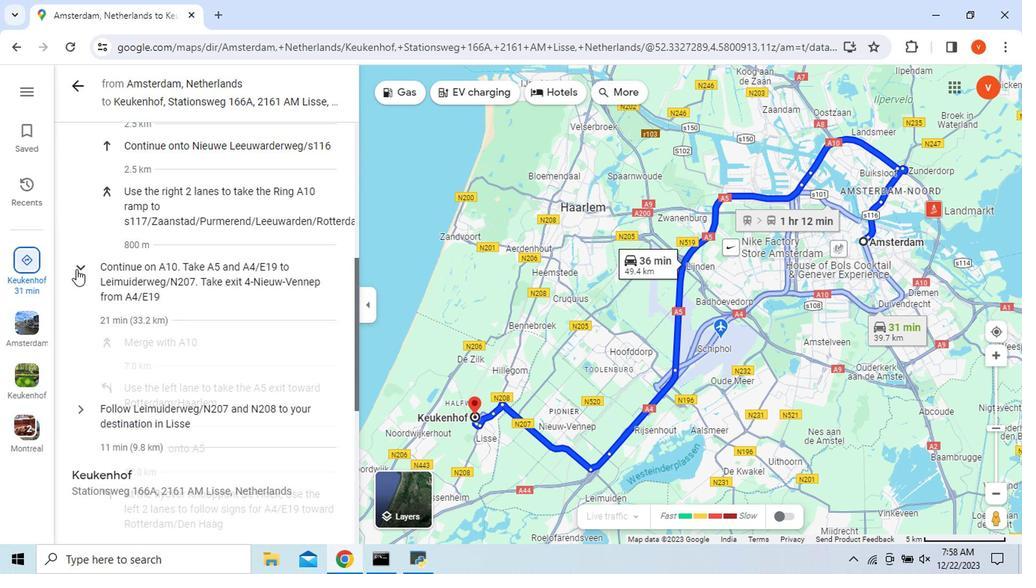 
Action: Mouse scrolled (71, 265) with delta (0, 0)
Screenshot: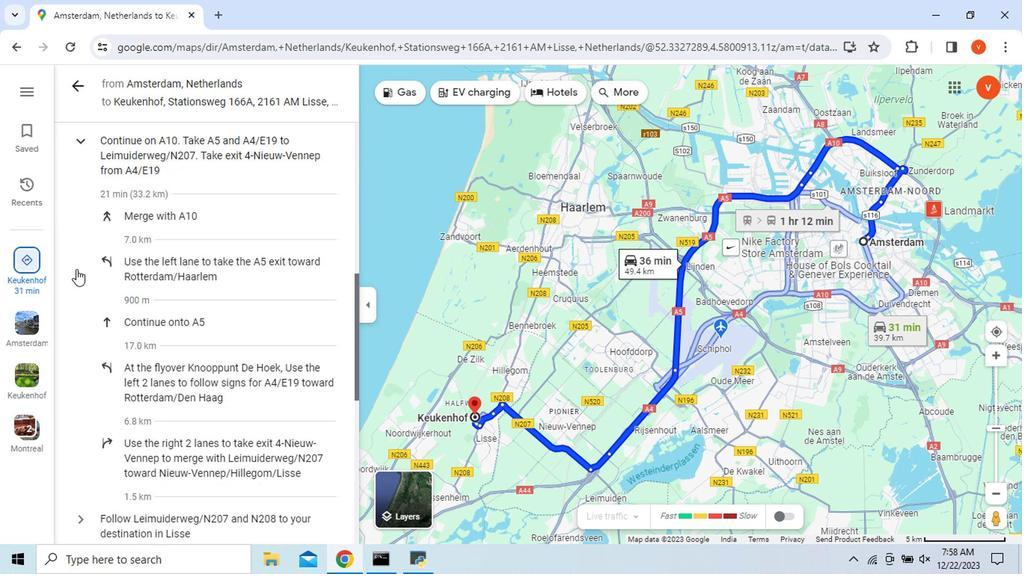 
Action: Mouse scrolled (71, 265) with delta (0, 0)
Screenshot: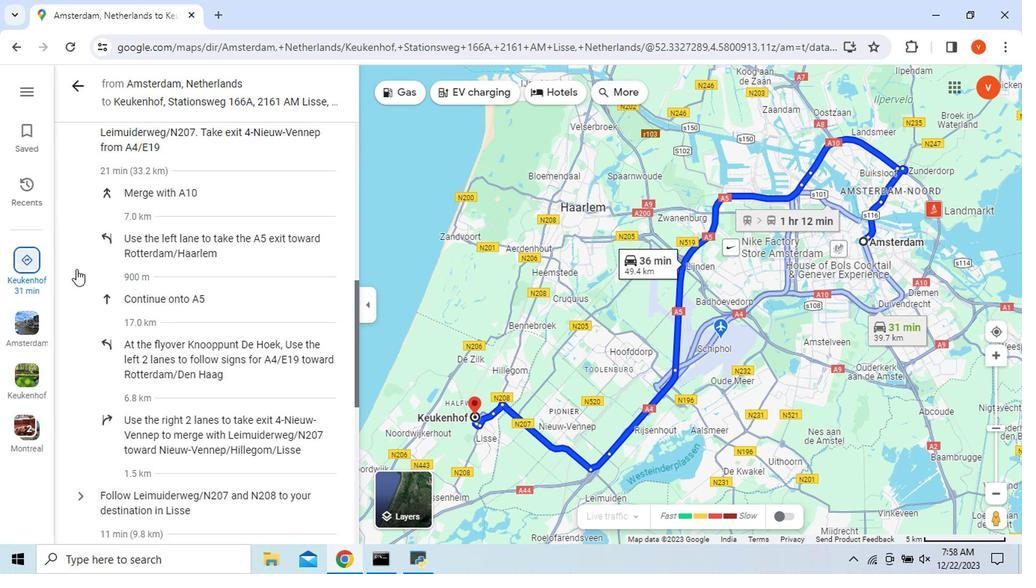 
Action: Mouse scrolled (71, 265) with delta (0, 0)
Screenshot: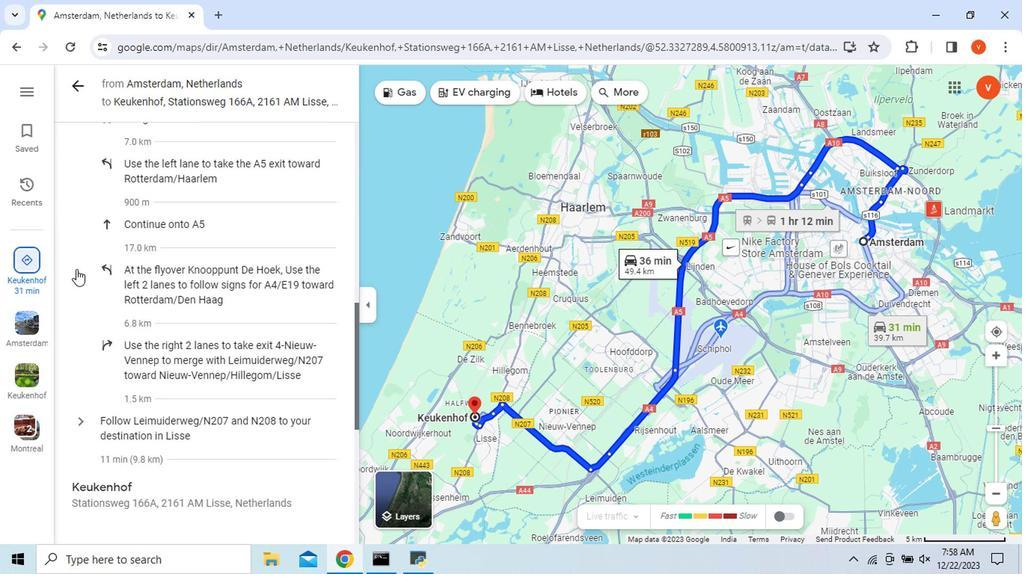 
Action: Mouse scrolled (71, 265) with delta (0, 0)
Screenshot: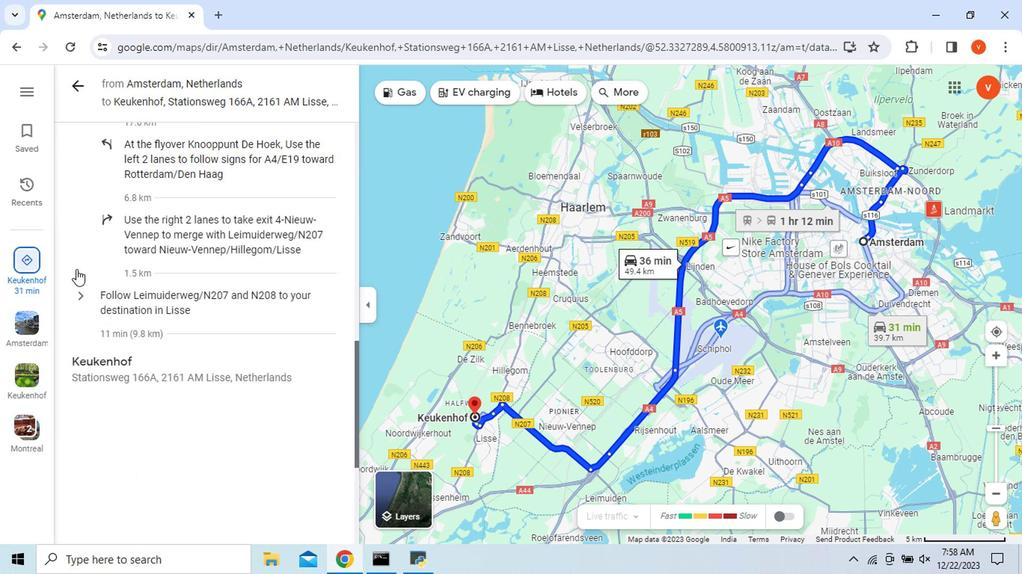 
Action: Mouse scrolled (71, 265) with delta (0, 0)
Screenshot: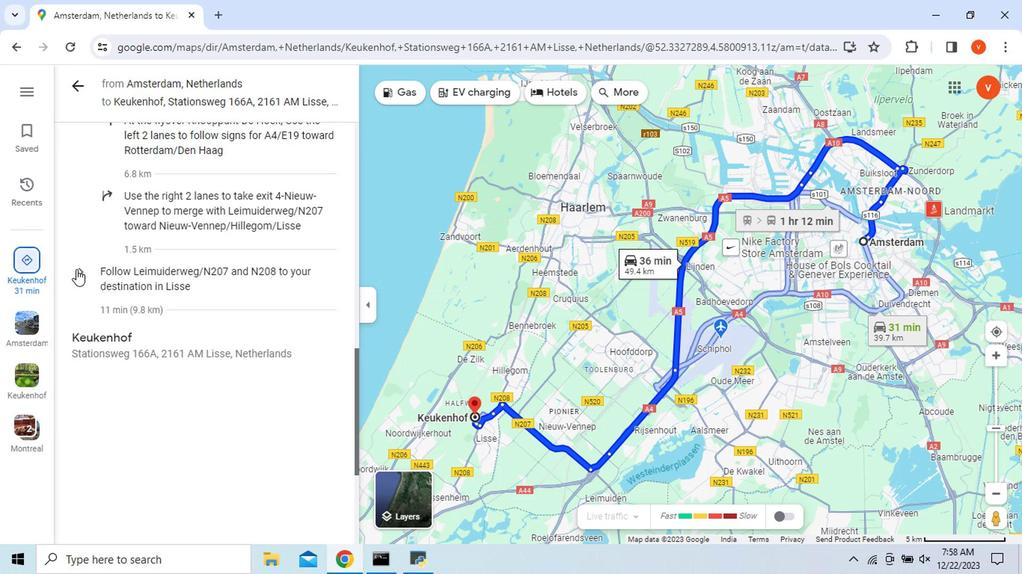 
Action: Mouse pressed left at (71, 266)
Screenshot: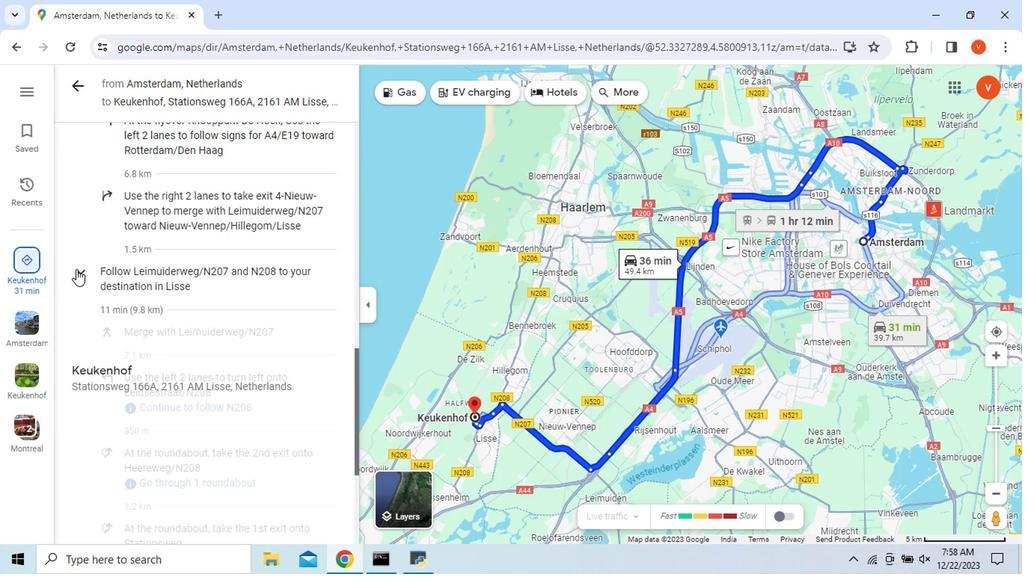 
Action: Mouse scrolled (71, 265) with delta (0, 0)
Screenshot: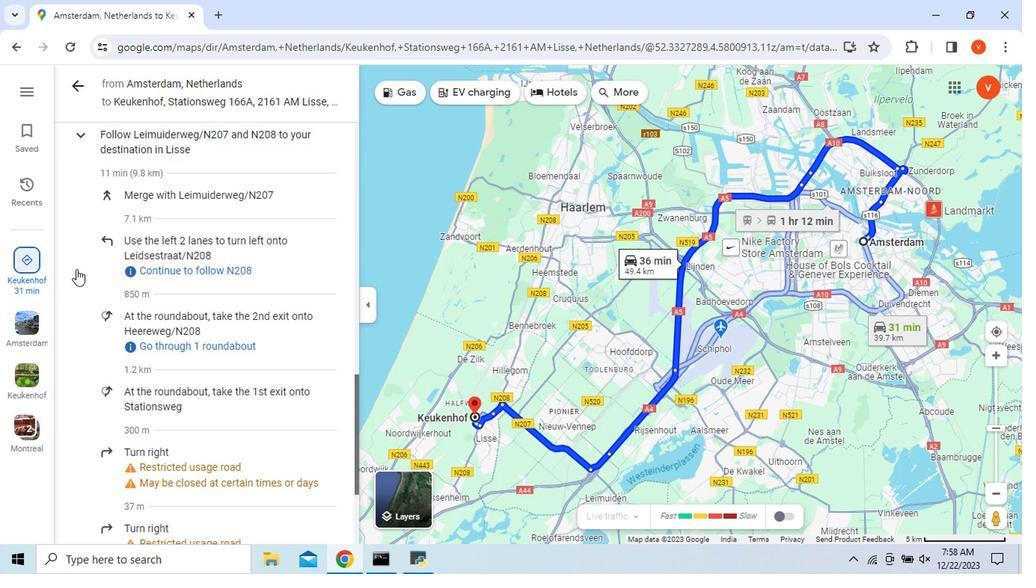 
Action: Mouse scrolled (71, 265) with delta (0, 0)
Screenshot: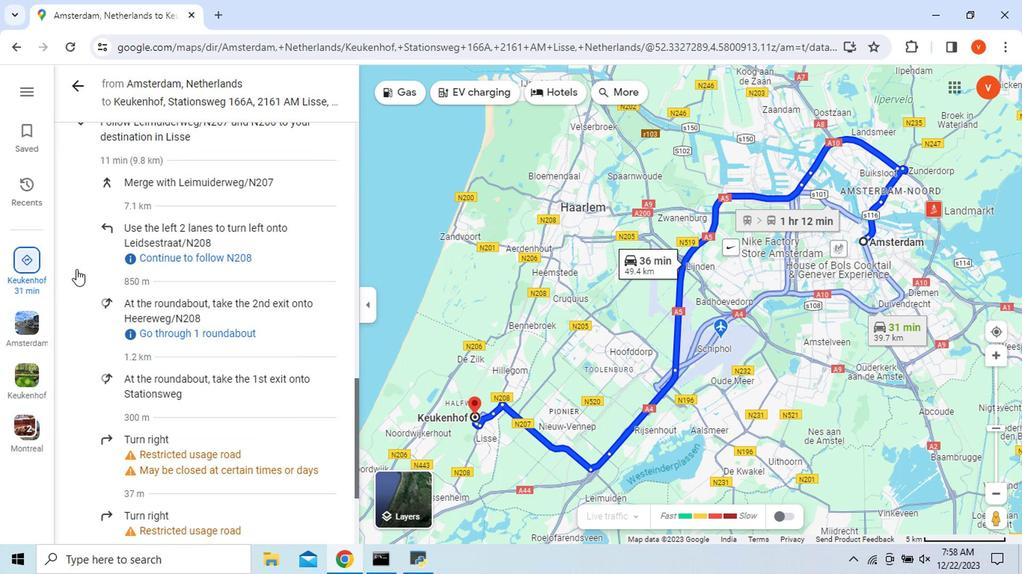 
Action: Mouse scrolled (71, 265) with delta (0, 0)
Screenshot: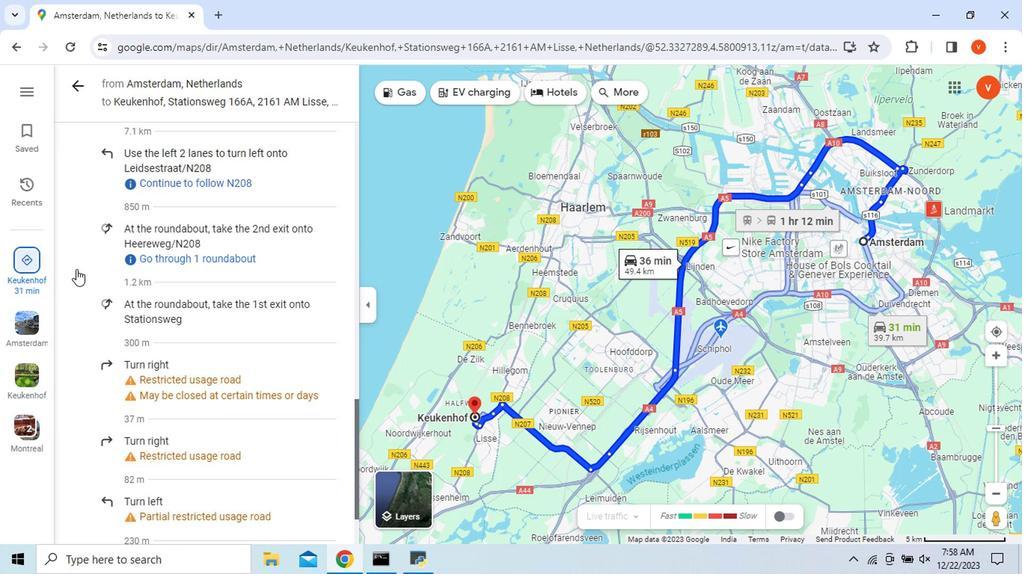 
Action: Mouse scrolled (71, 265) with delta (0, 0)
Screenshot: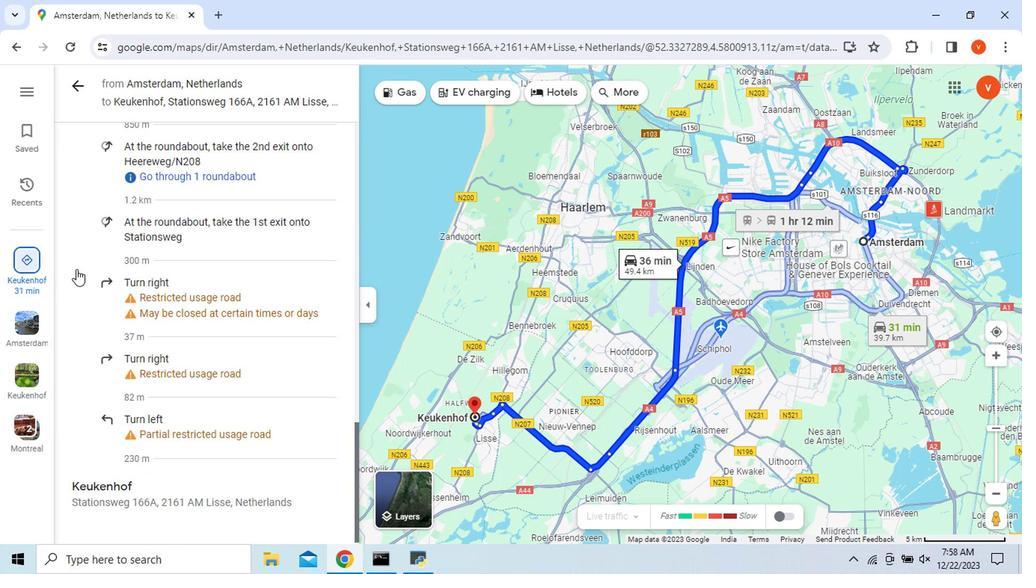 
Action: Mouse scrolled (71, 265) with delta (0, 0)
Screenshot: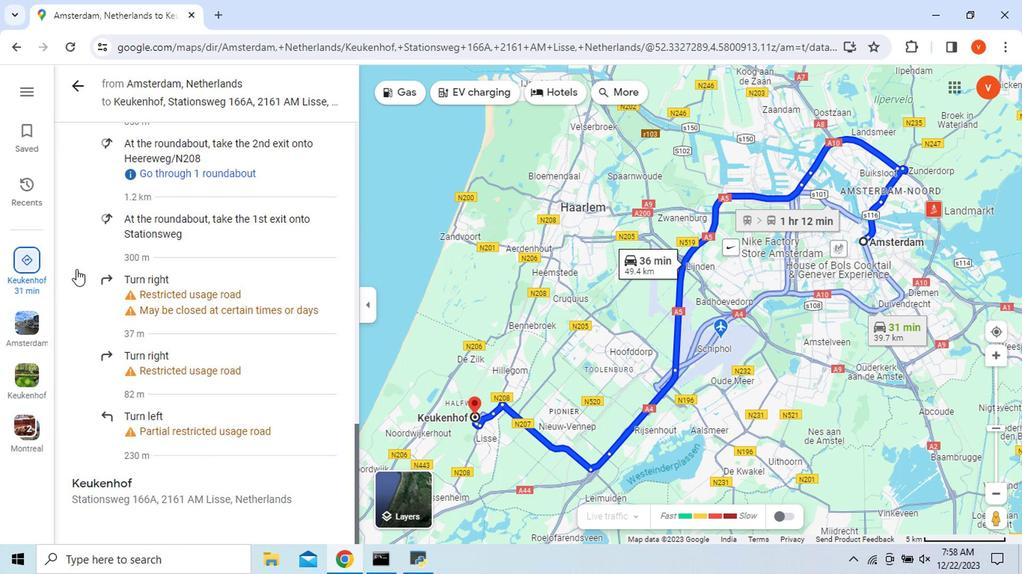 
Action: Mouse scrolled (71, 265) with delta (0, 0)
Screenshot: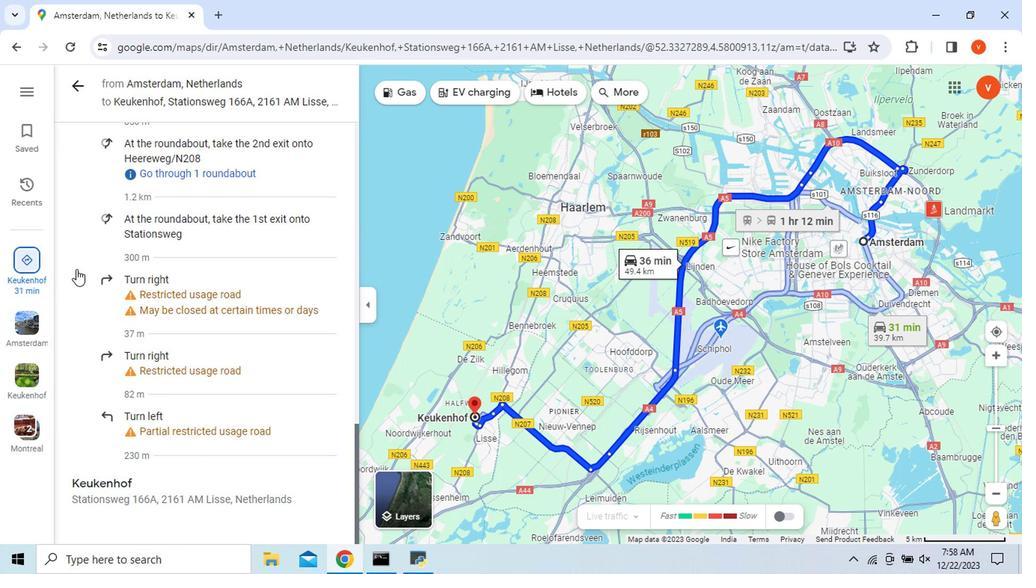 
Action: Mouse scrolled (71, 265) with delta (0, 0)
Screenshot: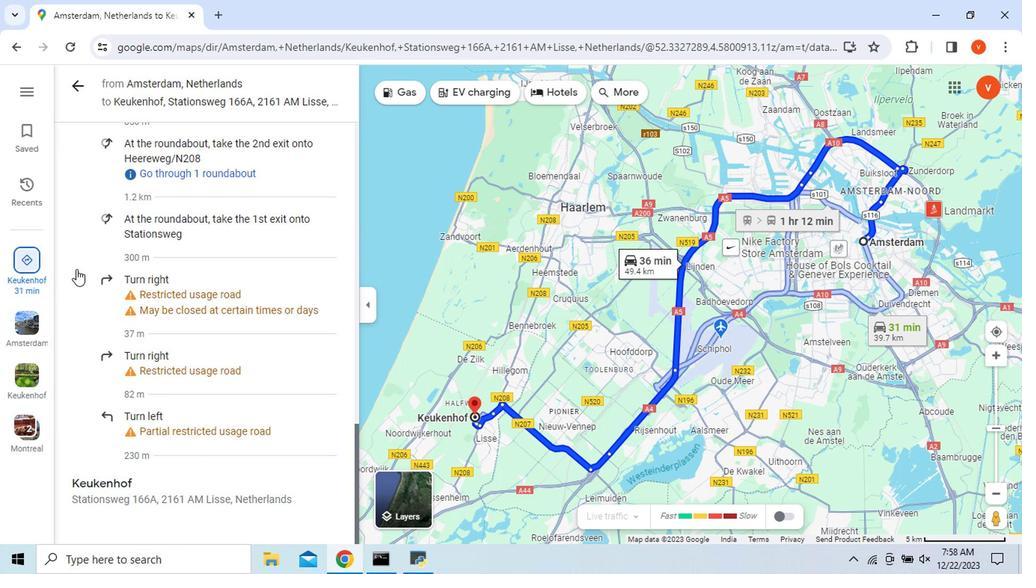 
Action: Mouse moved to (76, 97)
Screenshot: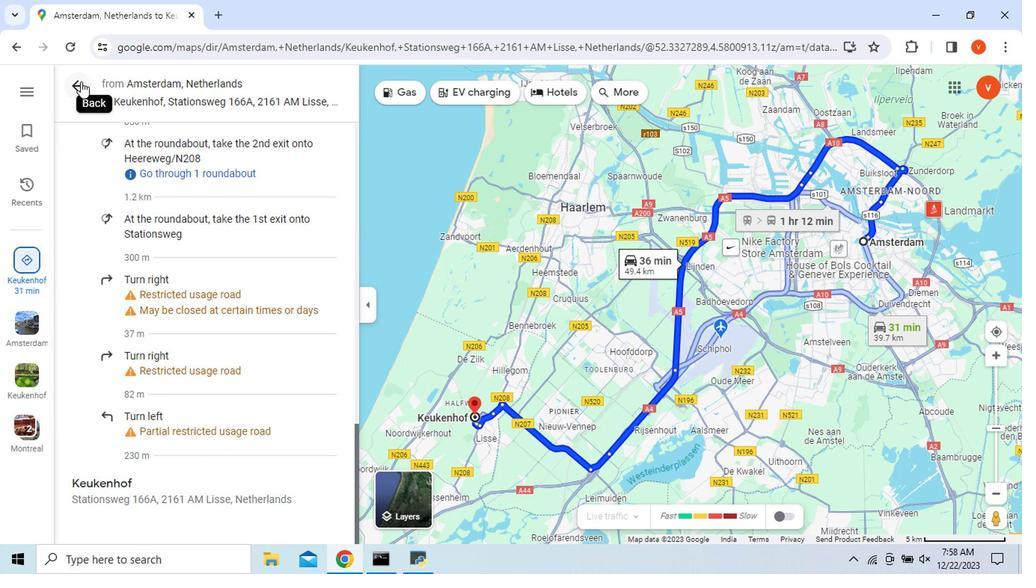 
Action: Mouse pressed left at (76, 97)
Screenshot: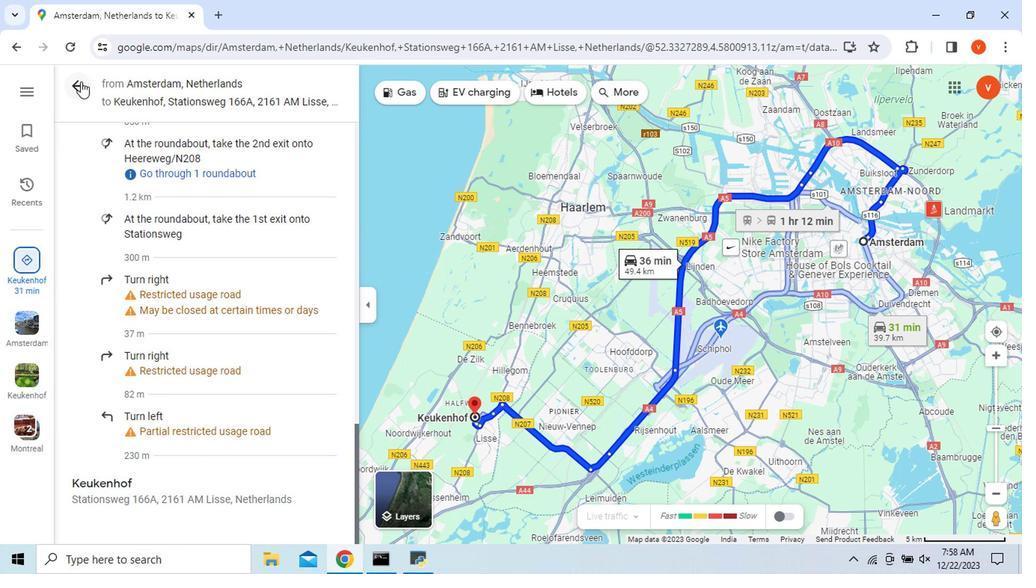 
Action: Mouse moved to (430, 478)
Screenshot: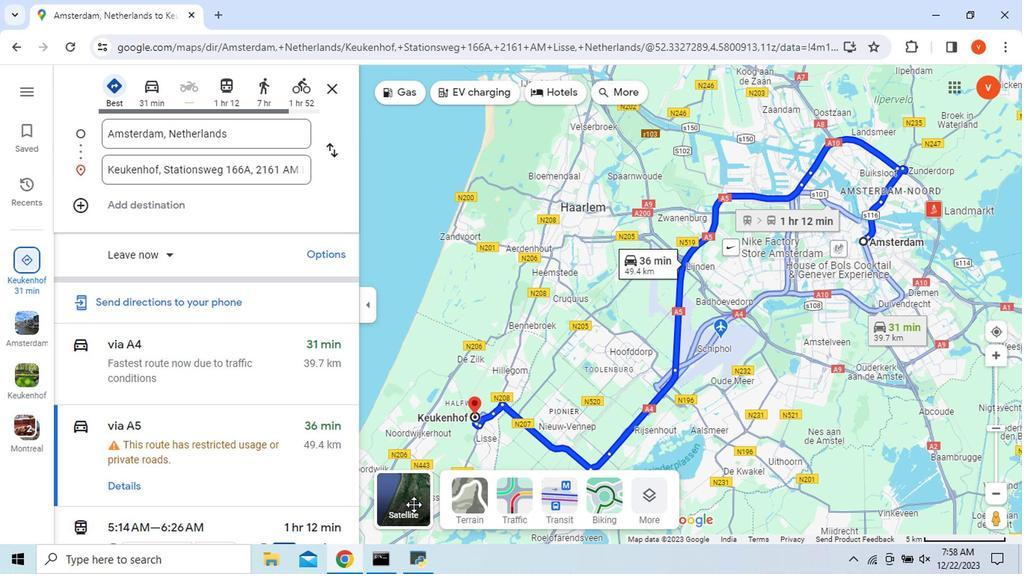 
Action: Mouse pressed left at (430, 478)
Screenshot: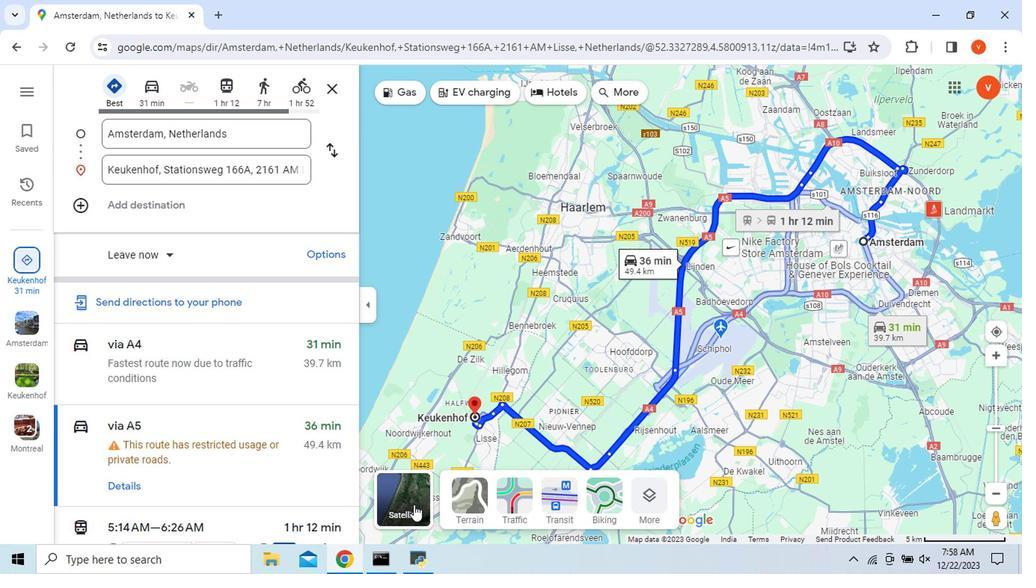 
Action: Mouse moved to (427, 347)
Screenshot: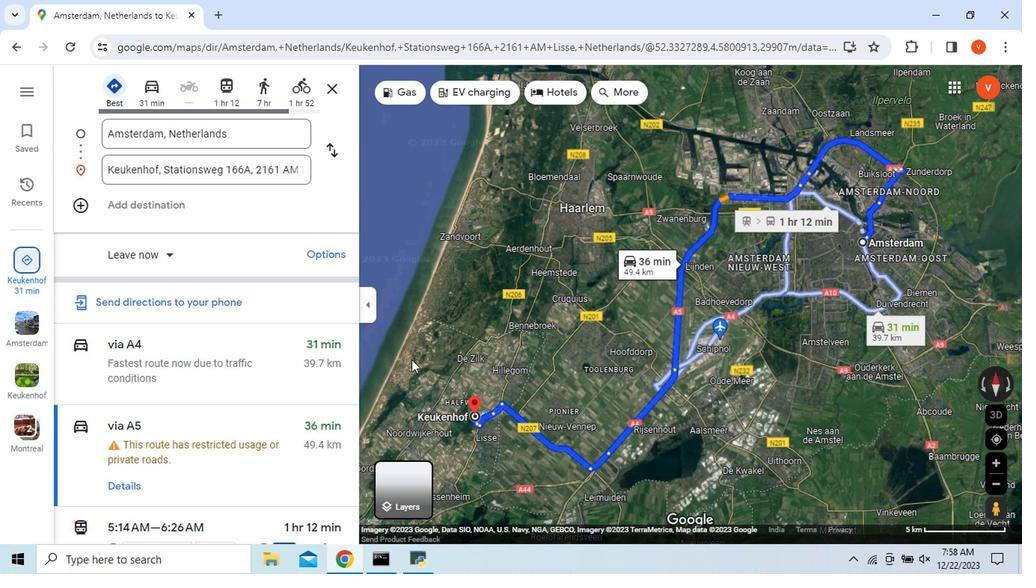 
Action: Mouse scrolled (427, 347) with delta (0, 0)
Screenshot: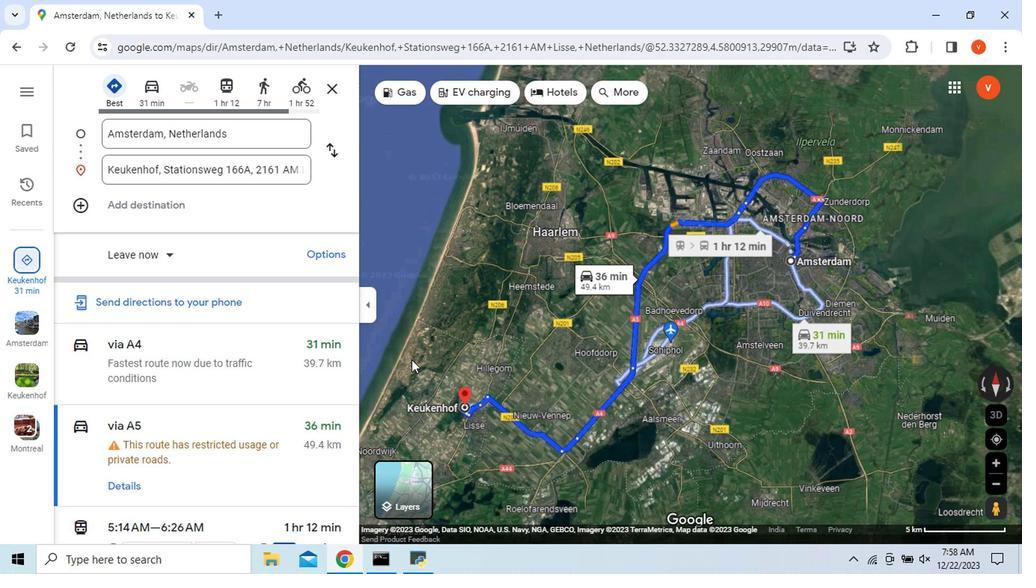 
Action: Mouse scrolled (427, 347) with delta (0, 0)
Screenshot: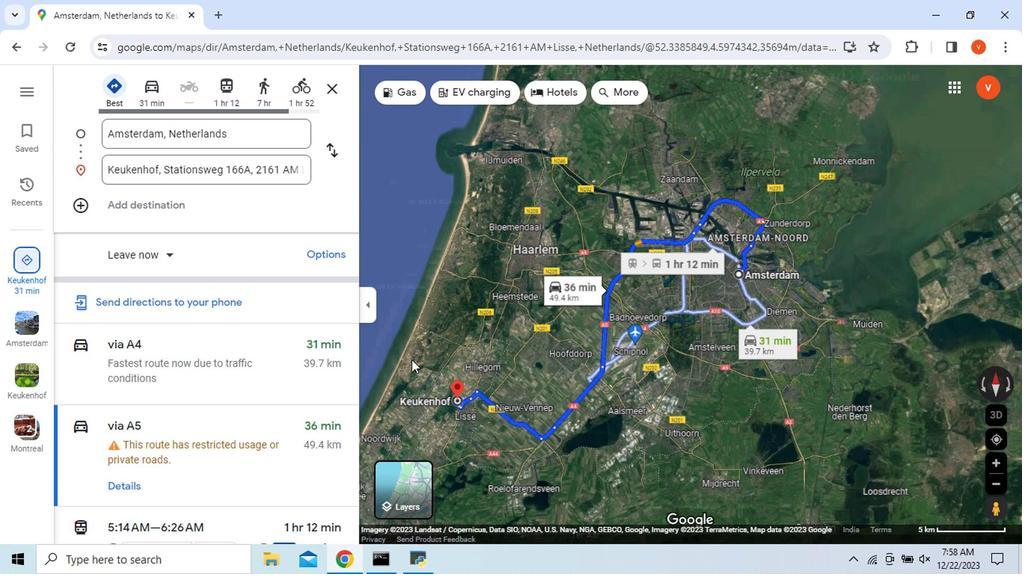 
Action: Mouse moved to (429, 470)
Screenshot: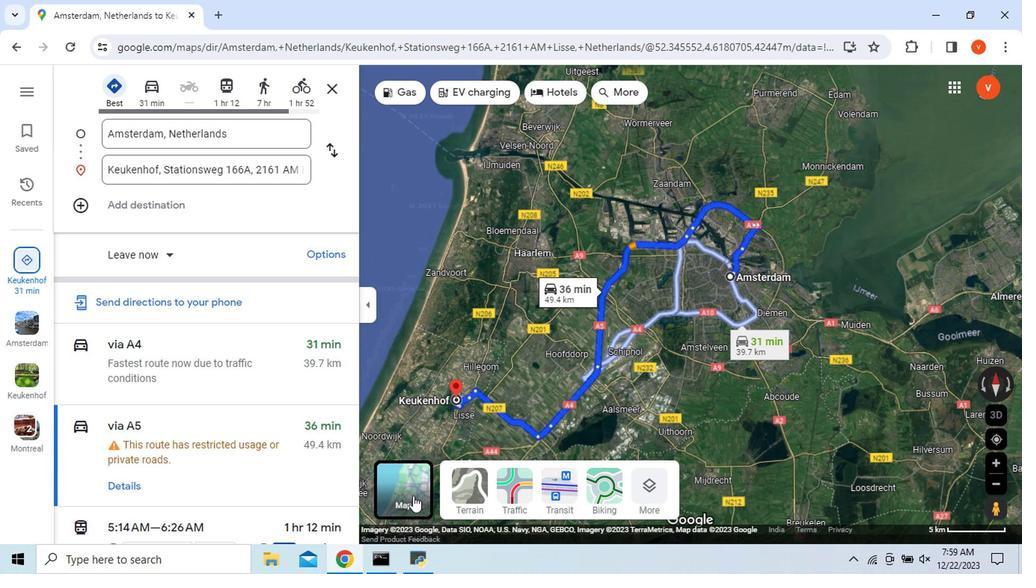 
Action: Mouse pressed left at (429, 470)
Screenshot: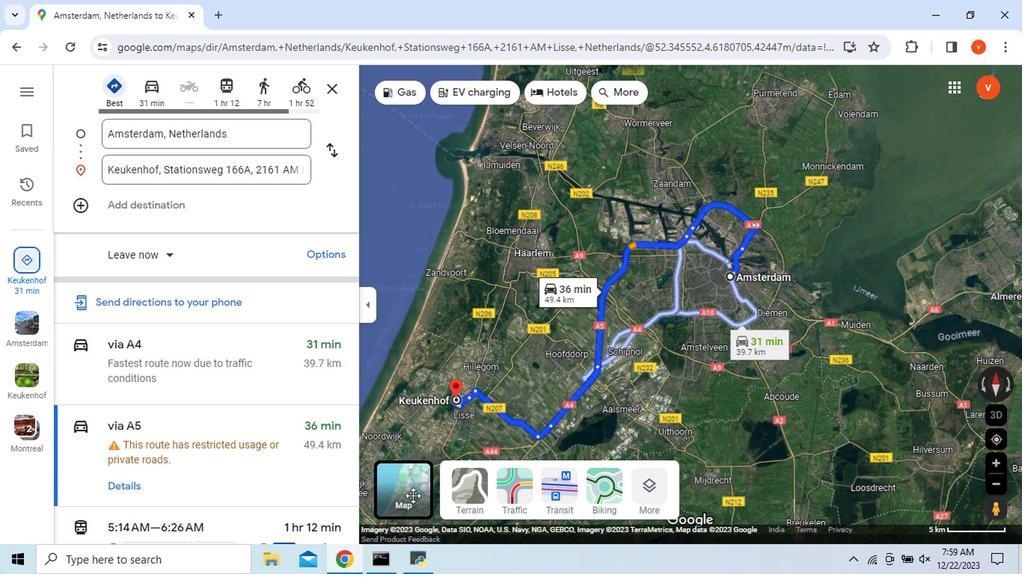 
Action: Mouse moved to (395, 205)
Screenshot: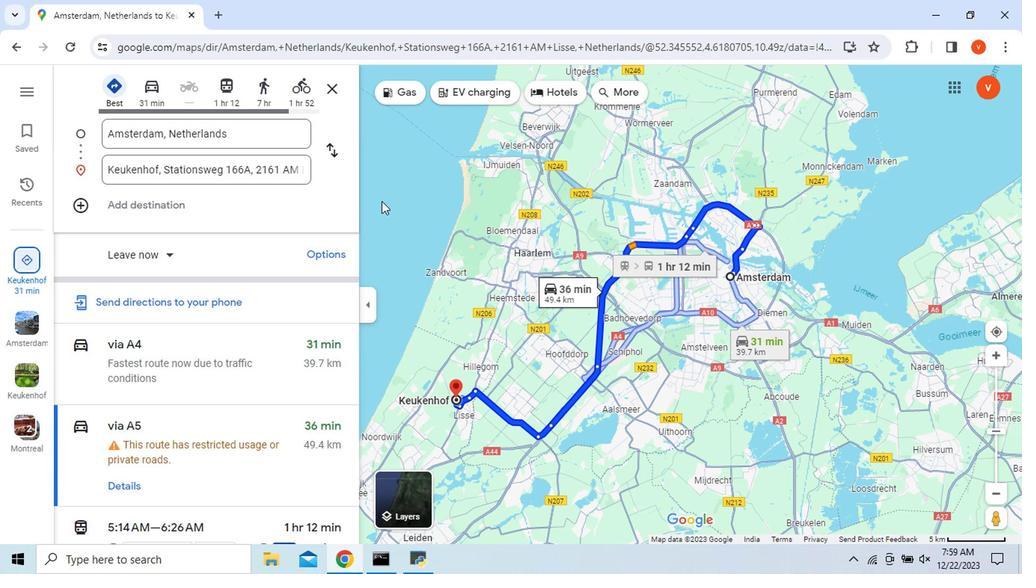 
Action: Mouse scrolled (395, 204) with delta (0, -1)
Screenshot: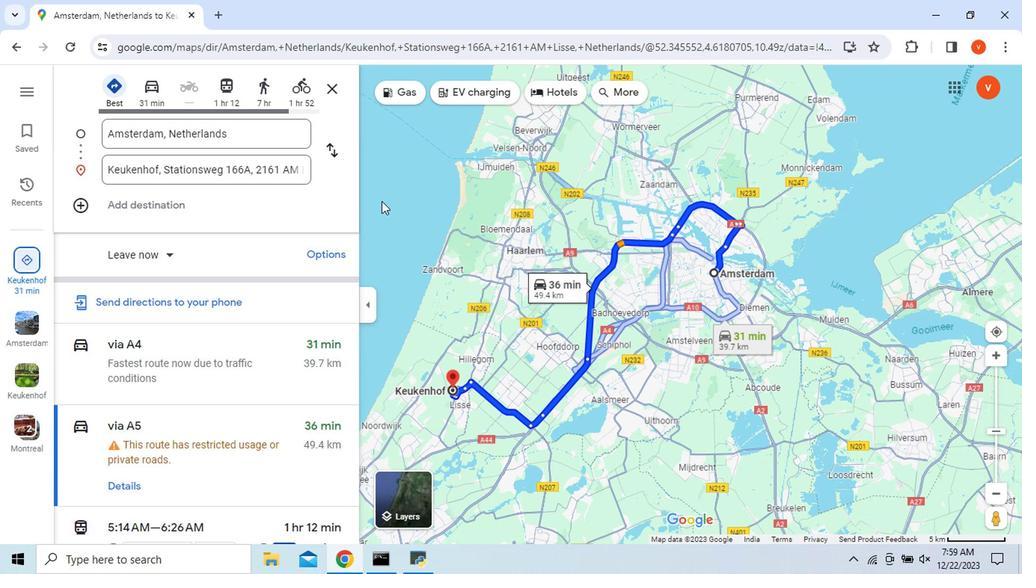
